 Task: Create a due date automation trigger when advanced on, on the tuesday before a card is due add fields without custom field "Resume" set to a number lower or equal to 1 and lower or equal to 10 at 11:00 AM.
Action: Mouse moved to (843, 265)
Screenshot: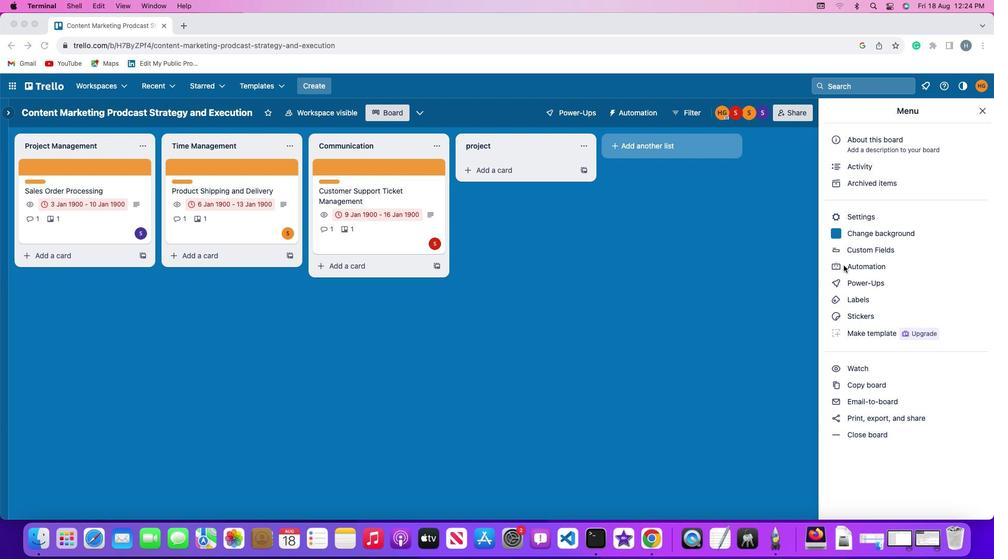 
Action: Mouse pressed left at (843, 265)
Screenshot: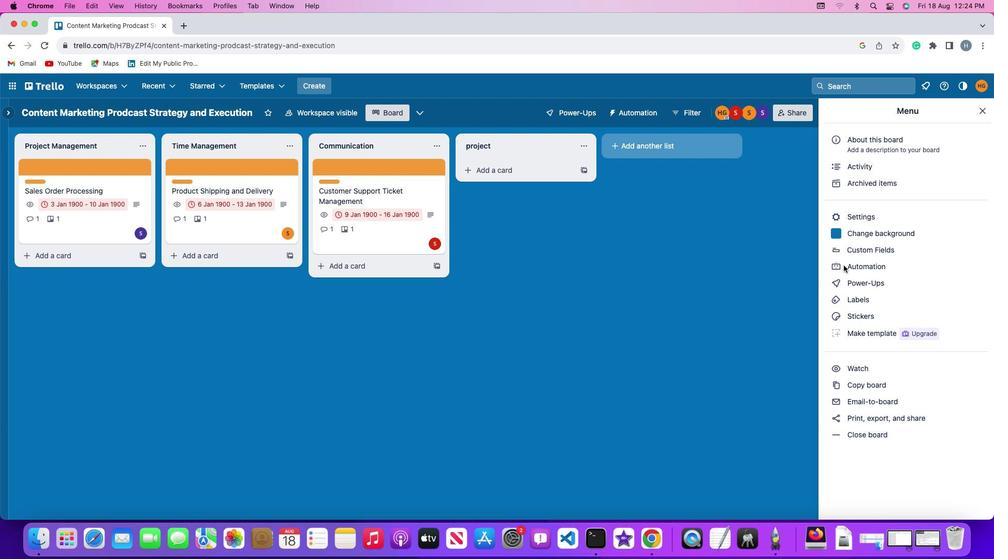 
Action: Mouse pressed left at (843, 265)
Screenshot: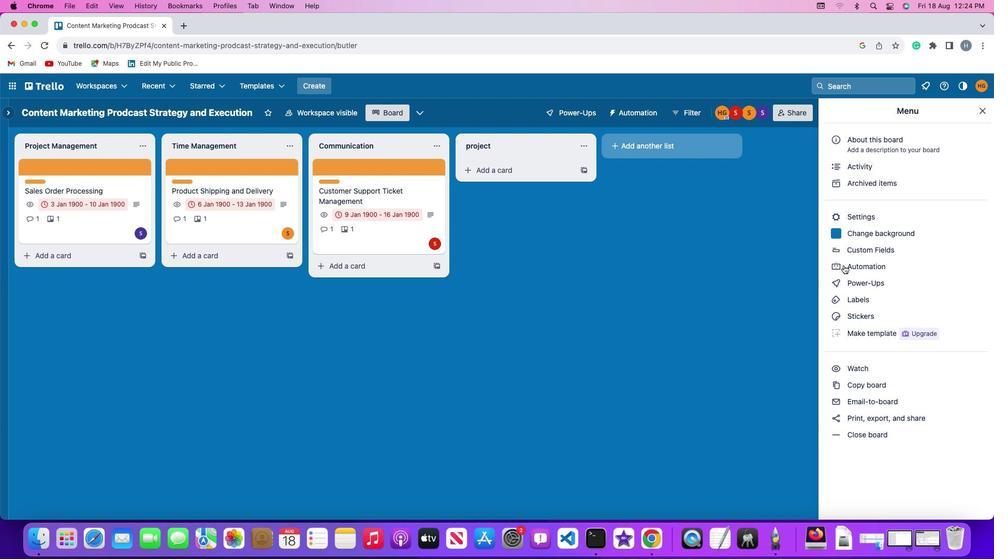 
Action: Mouse moved to (72, 247)
Screenshot: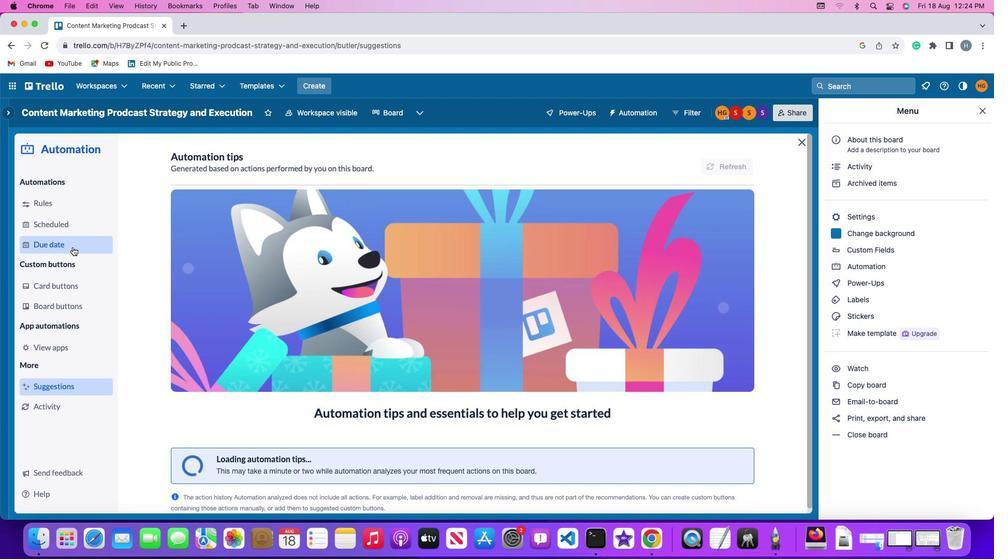
Action: Mouse pressed left at (72, 247)
Screenshot: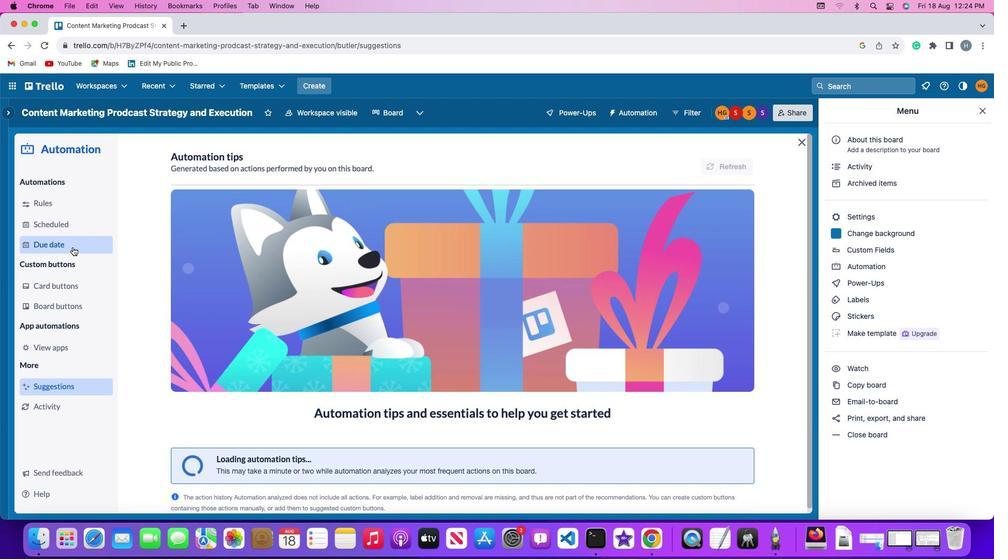 
Action: Mouse moved to (706, 158)
Screenshot: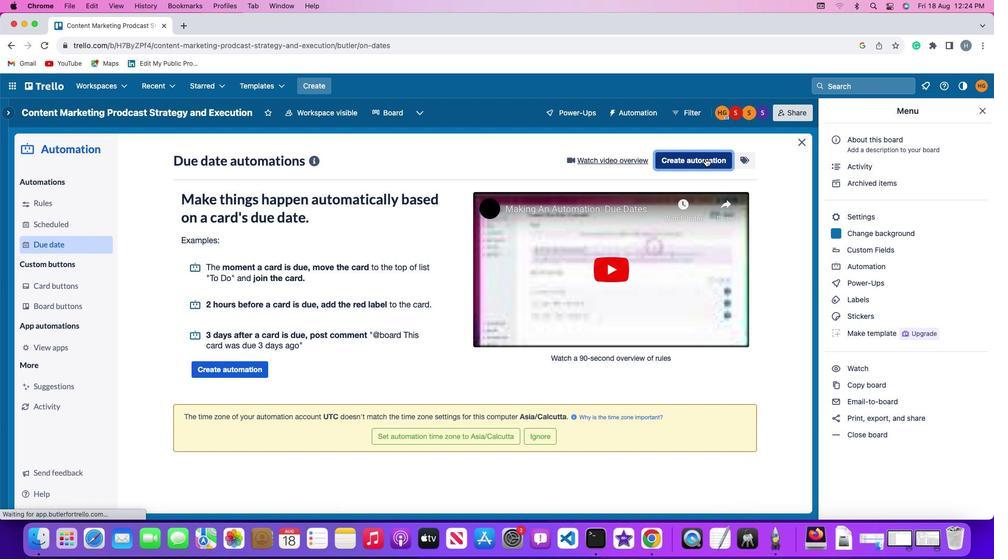 
Action: Mouse pressed left at (706, 158)
Screenshot: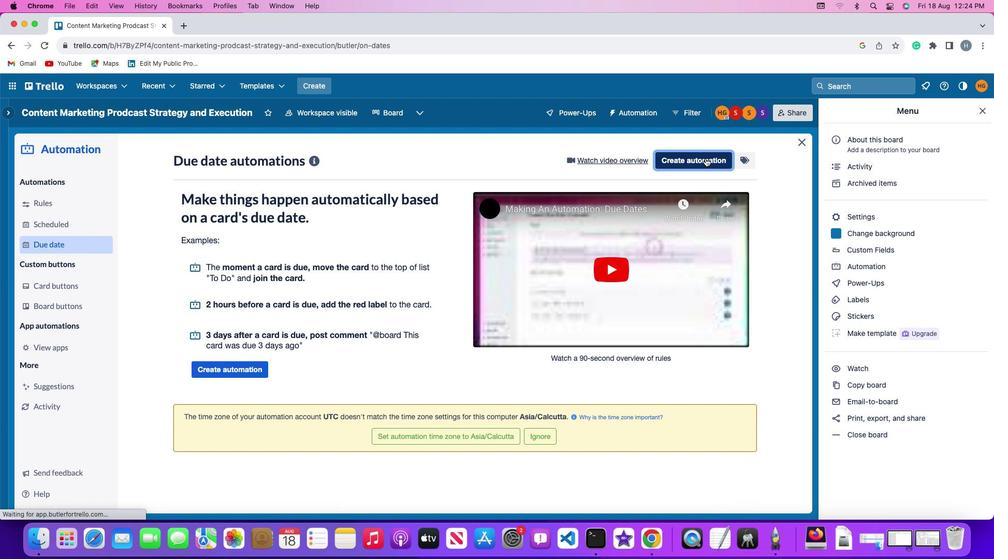 
Action: Mouse moved to (198, 261)
Screenshot: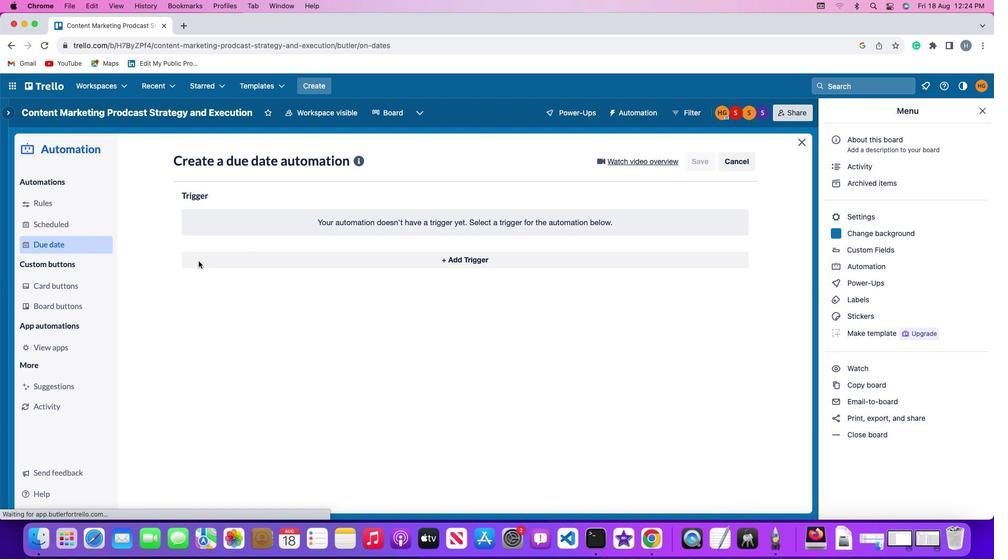
Action: Mouse pressed left at (198, 261)
Screenshot: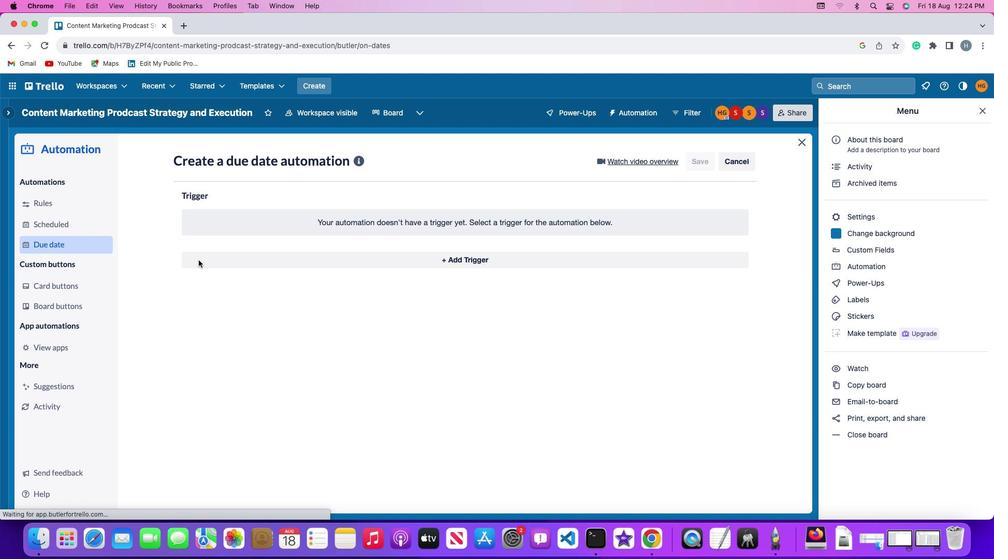 
Action: Mouse moved to (224, 453)
Screenshot: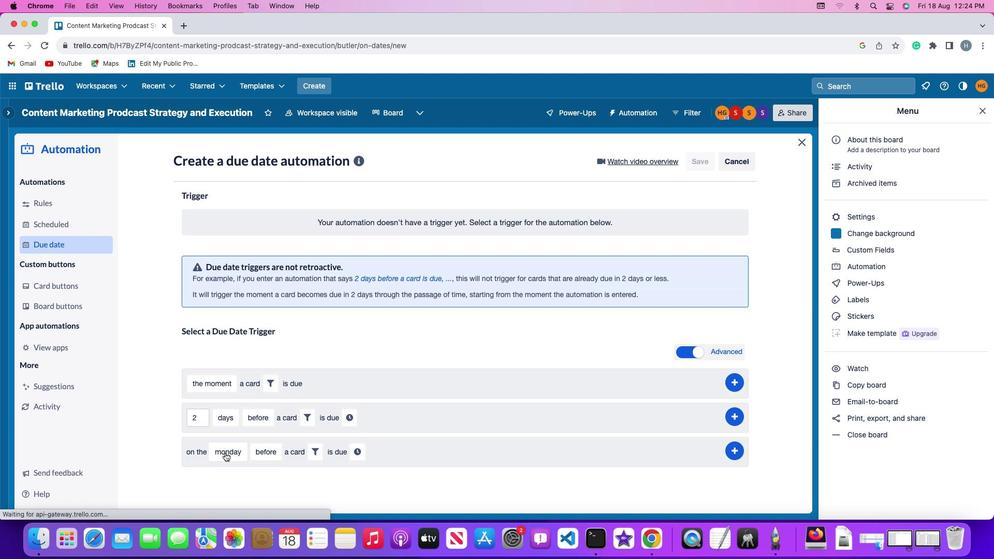 
Action: Mouse pressed left at (224, 453)
Screenshot: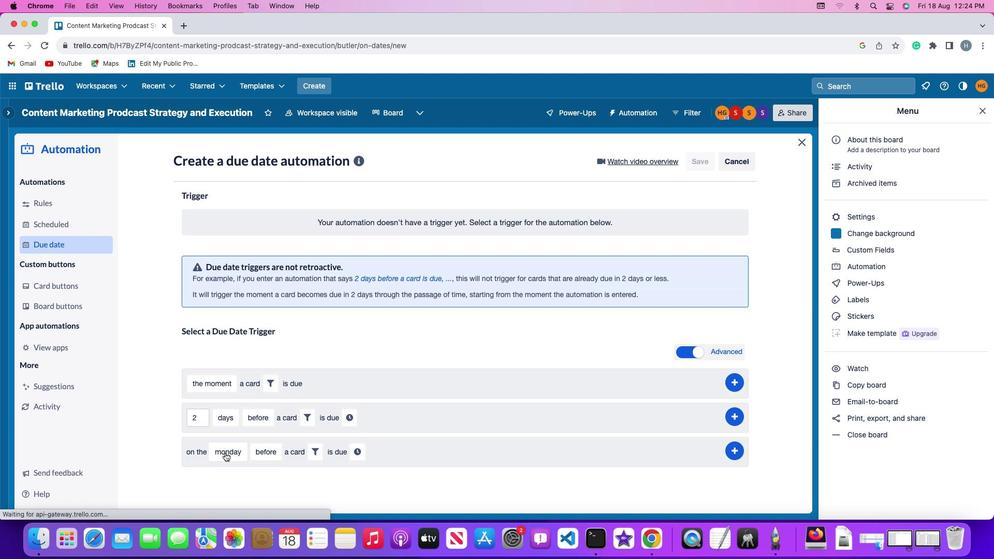 
Action: Mouse moved to (242, 333)
Screenshot: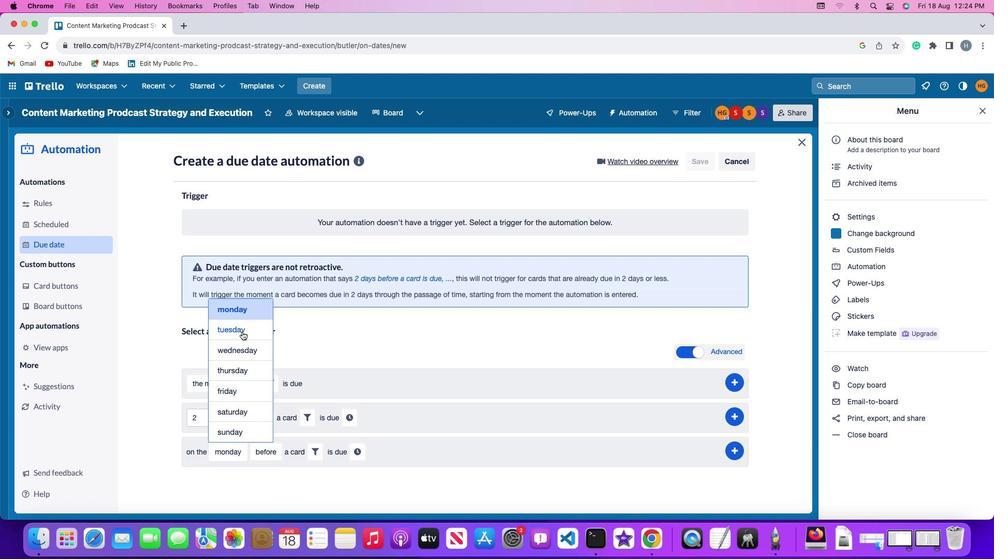 
Action: Mouse pressed left at (242, 333)
Screenshot: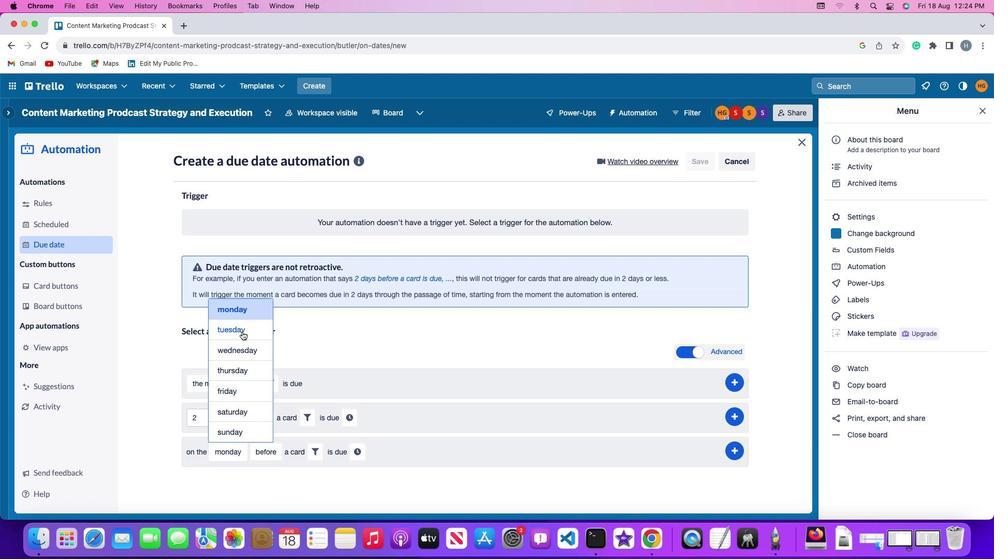 
Action: Mouse moved to (262, 450)
Screenshot: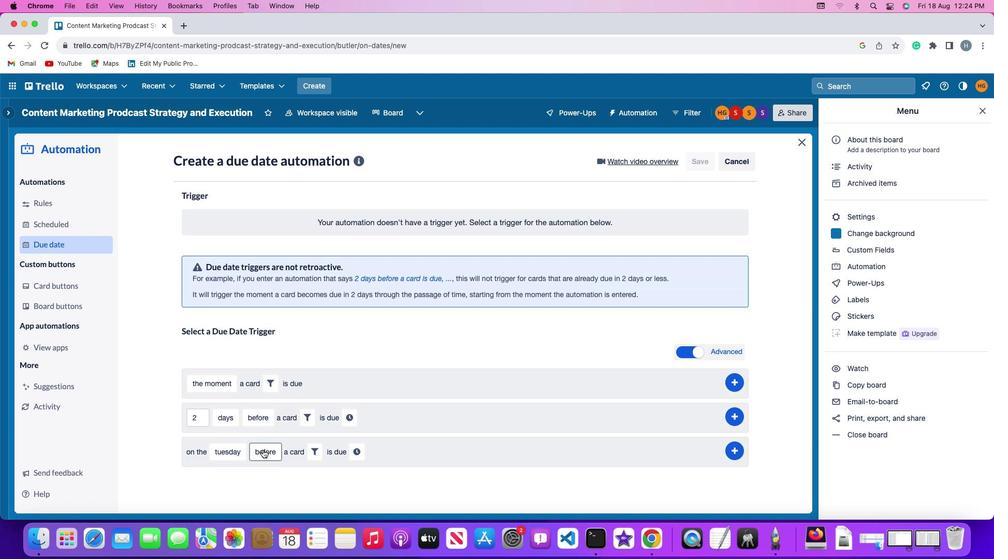 
Action: Mouse pressed left at (262, 450)
Screenshot: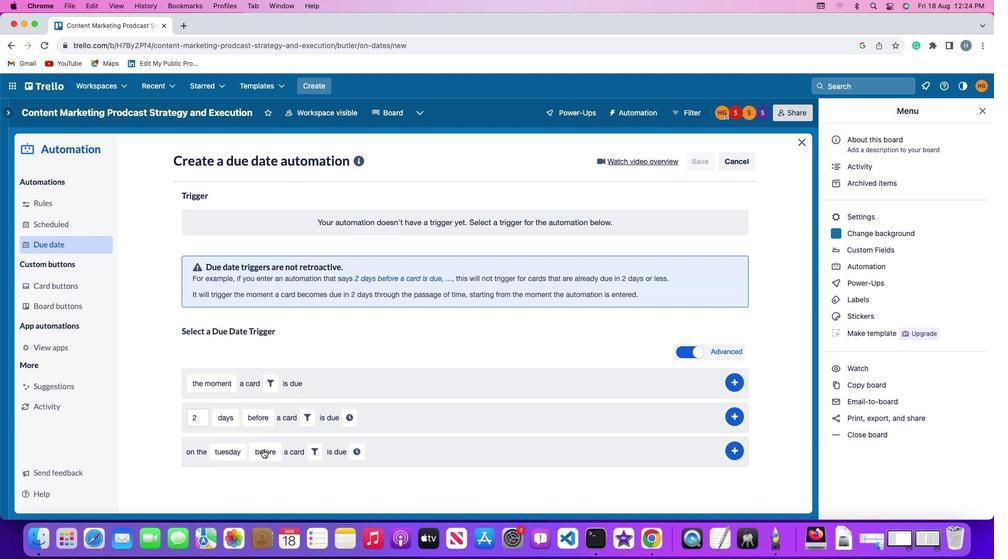 
Action: Mouse moved to (287, 372)
Screenshot: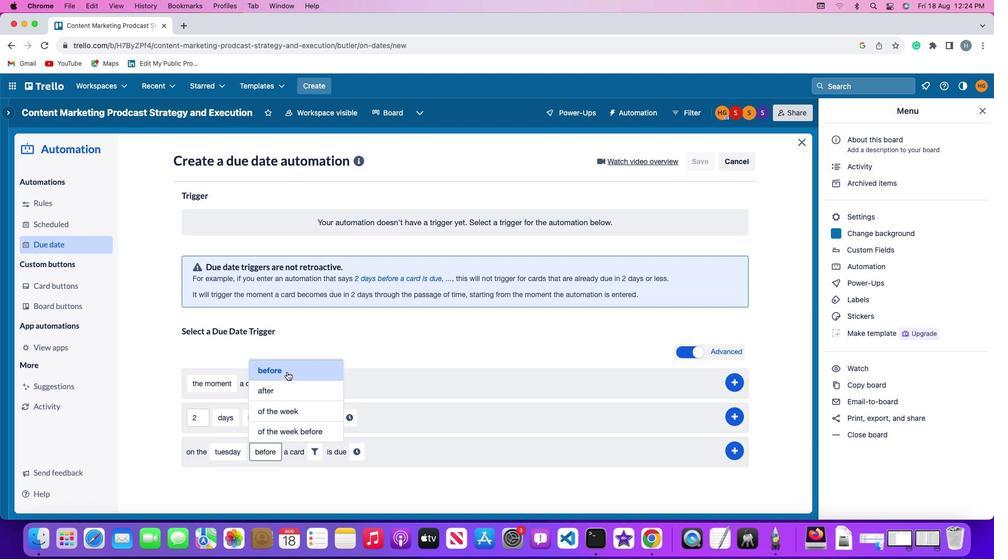 
Action: Mouse pressed left at (287, 372)
Screenshot: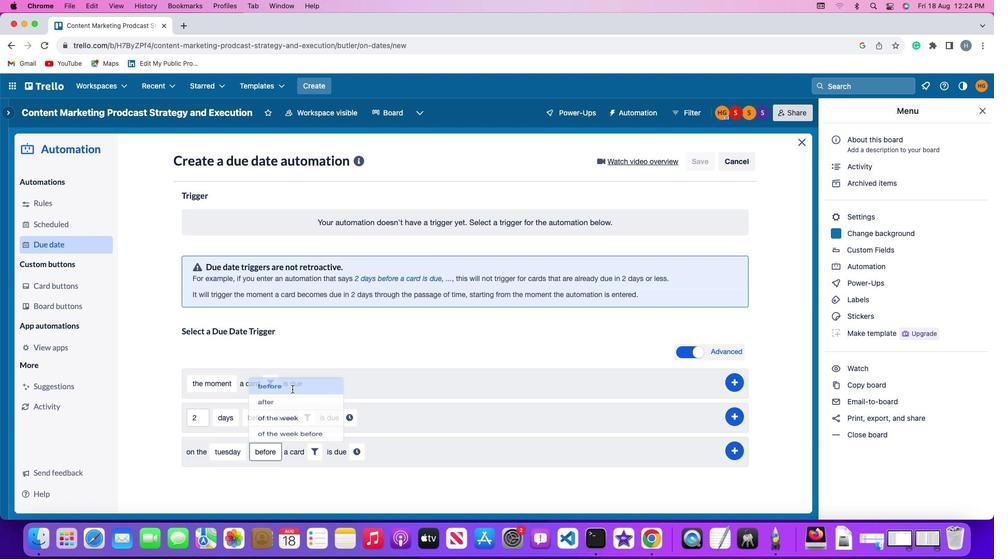 
Action: Mouse moved to (311, 454)
Screenshot: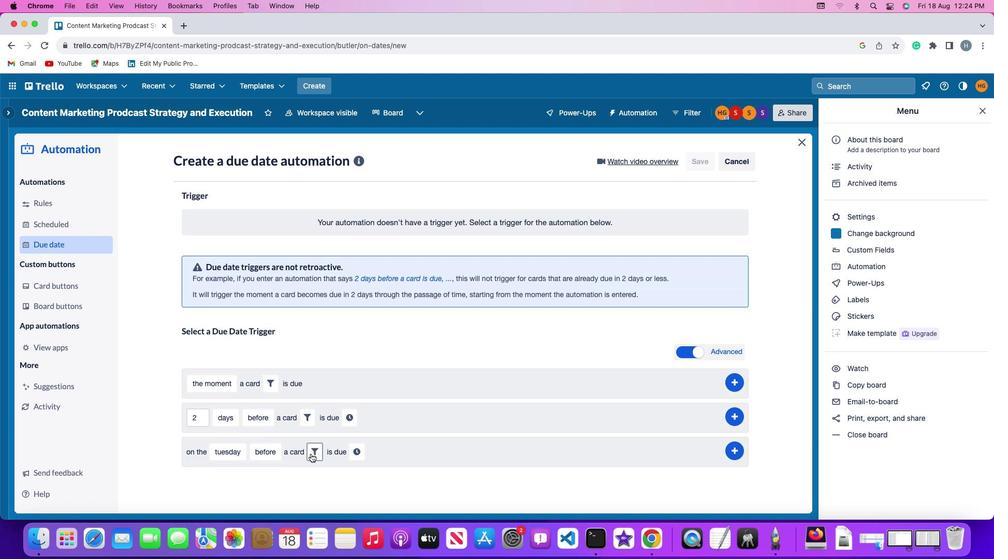 
Action: Mouse pressed left at (311, 454)
Screenshot: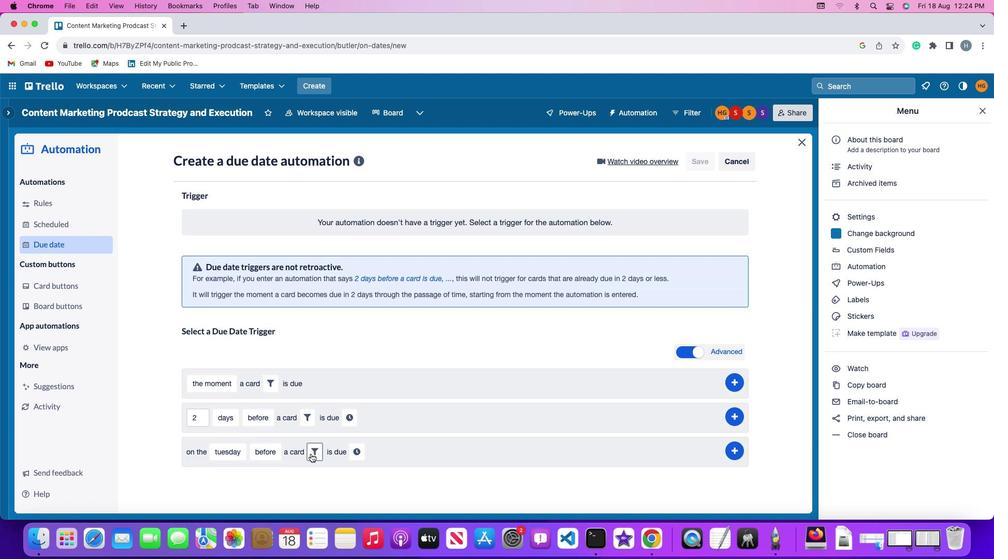 
Action: Mouse moved to (489, 487)
Screenshot: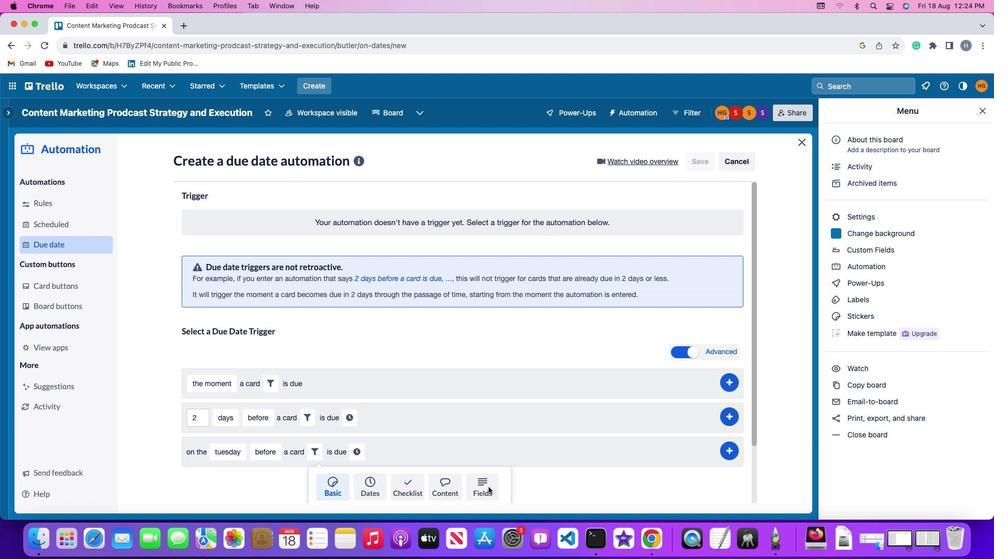 
Action: Mouse pressed left at (489, 487)
Screenshot: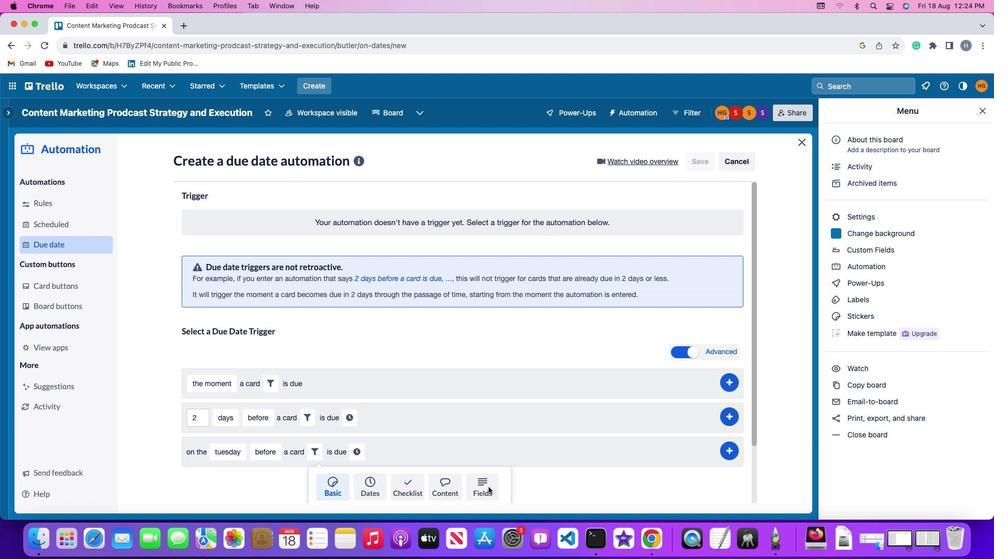 
Action: Mouse moved to (243, 485)
Screenshot: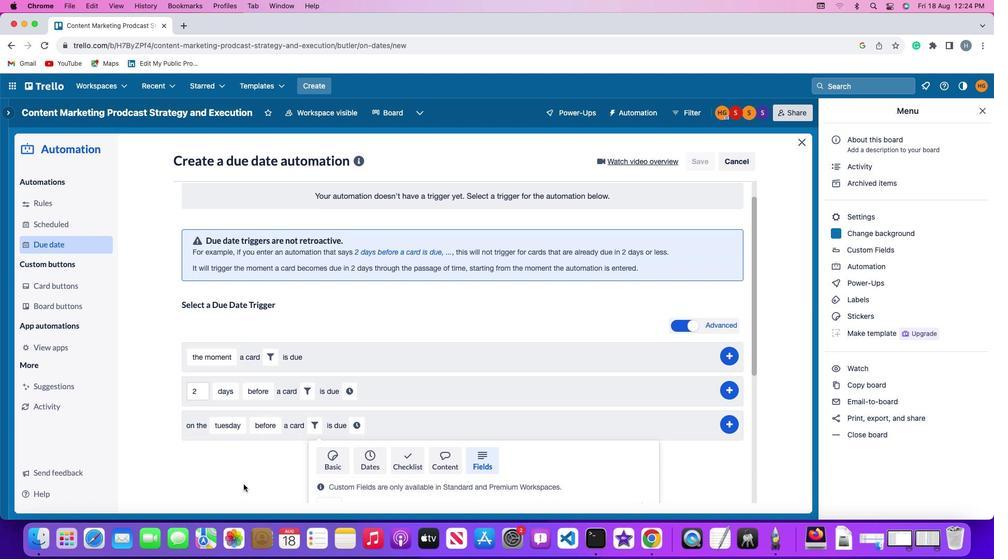 
Action: Mouse scrolled (243, 485) with delta (0, 0)
Screenshot: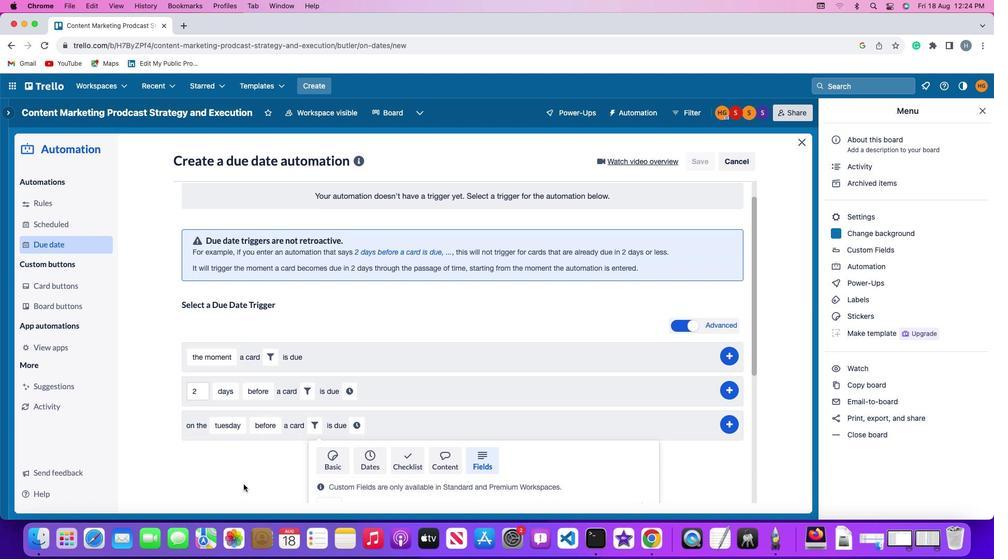 
Action: Mouse scrolled (243, 485) with delta (0, 0)
Screenshot: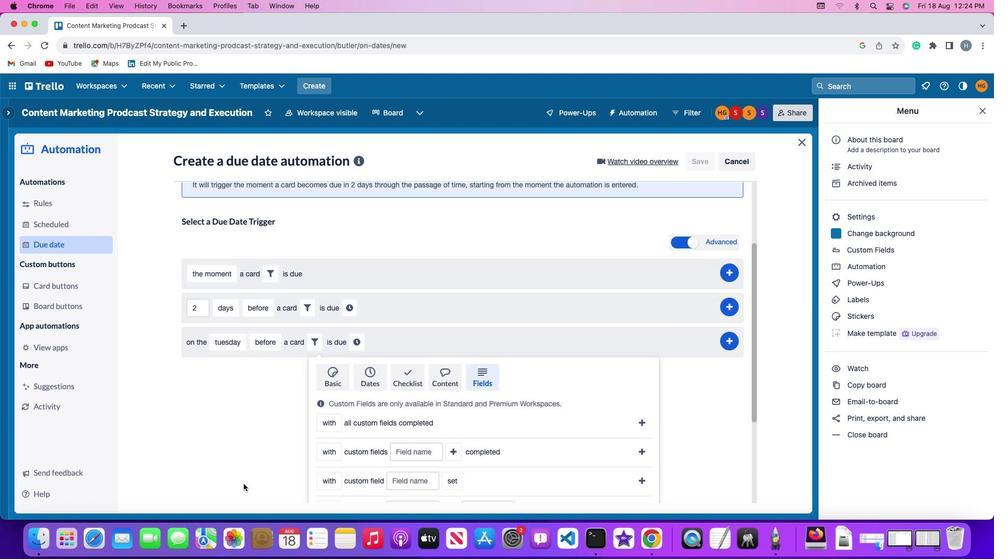 
Action: Mouse scrolled (243, 485) with delta (0, -1)
Screenshot: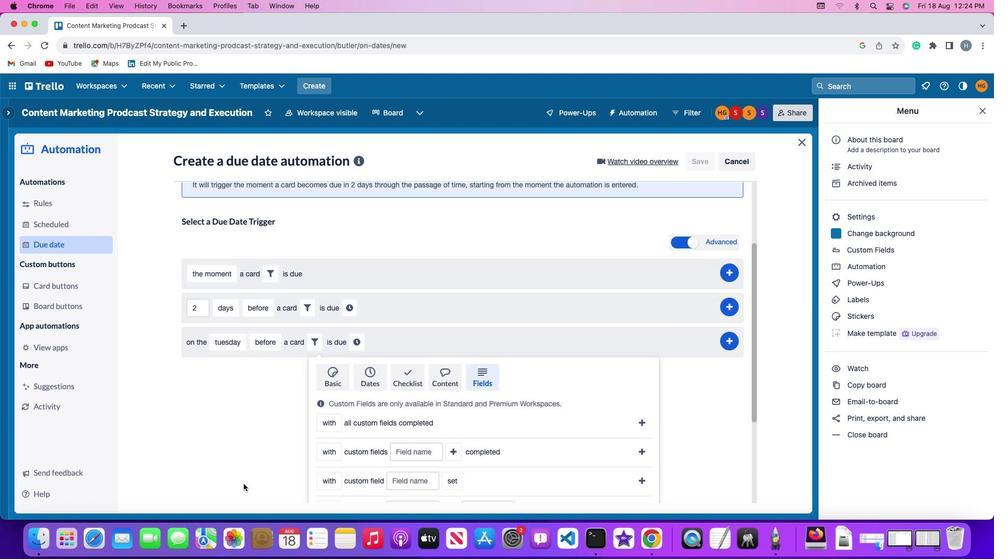 
Action: Mouse moved to (243, 485)
Screenshot: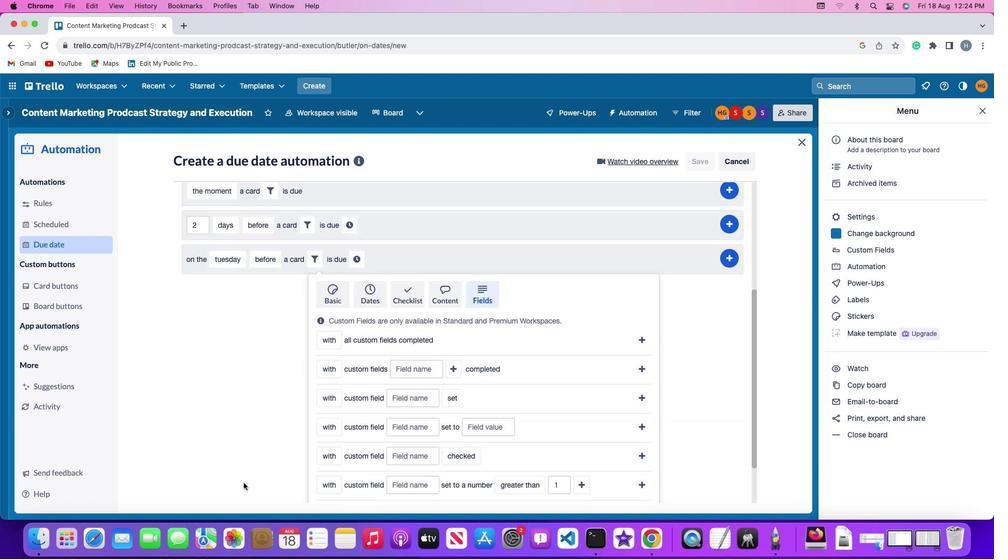 
Action: Mouse scrolled (243, 485) with delta (0, -2)
Screenshot: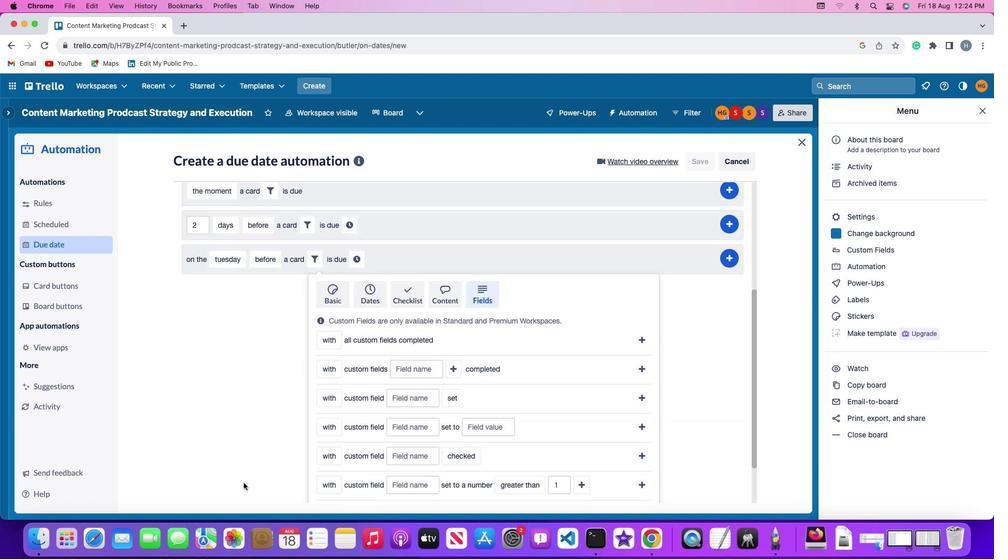 
Action: Mouse moved to (245, 479)
Screenshot: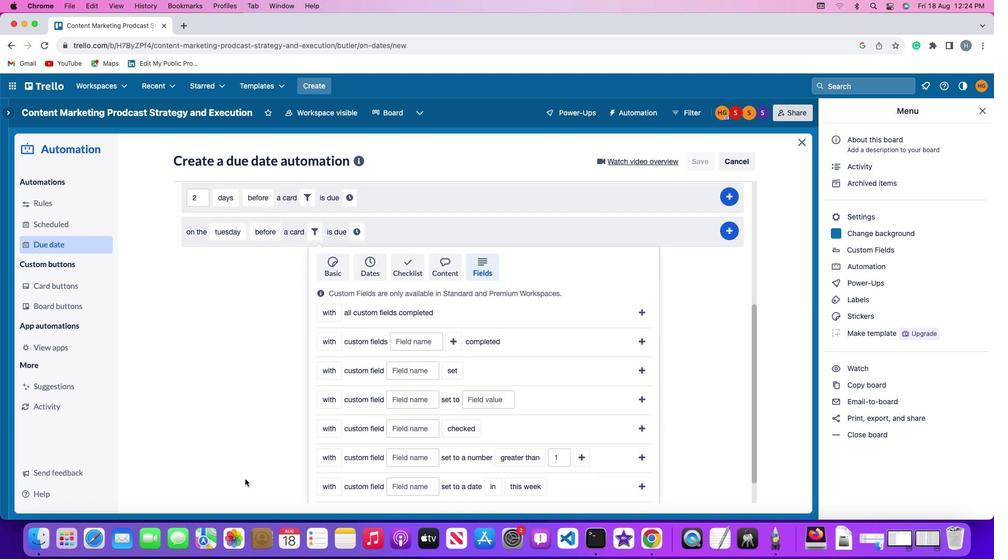
Action: Mouse scrolled (245, 479) with delta (0, 0)
Screenshot: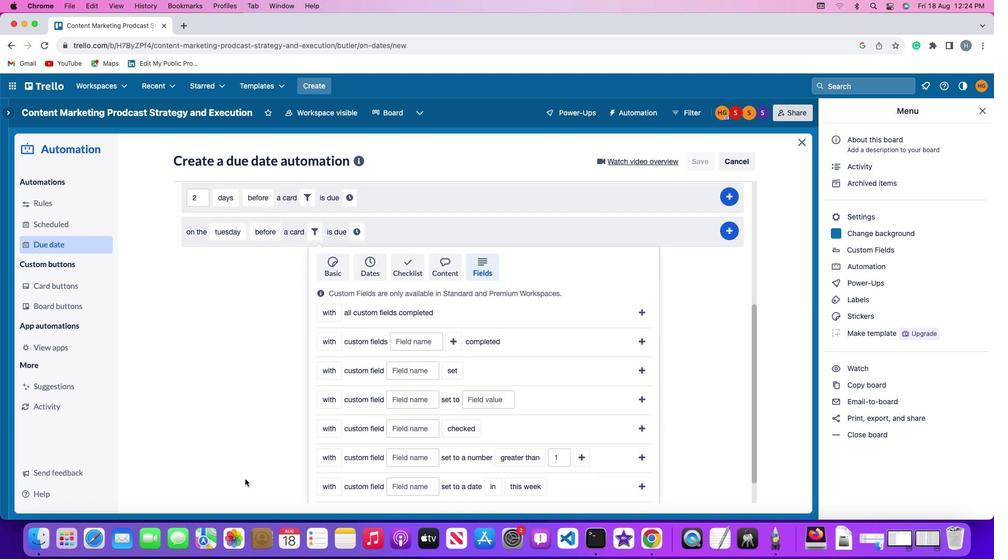 
Action: Mouse scrolled (245, 479) with delta (0, 0)
Screenshot: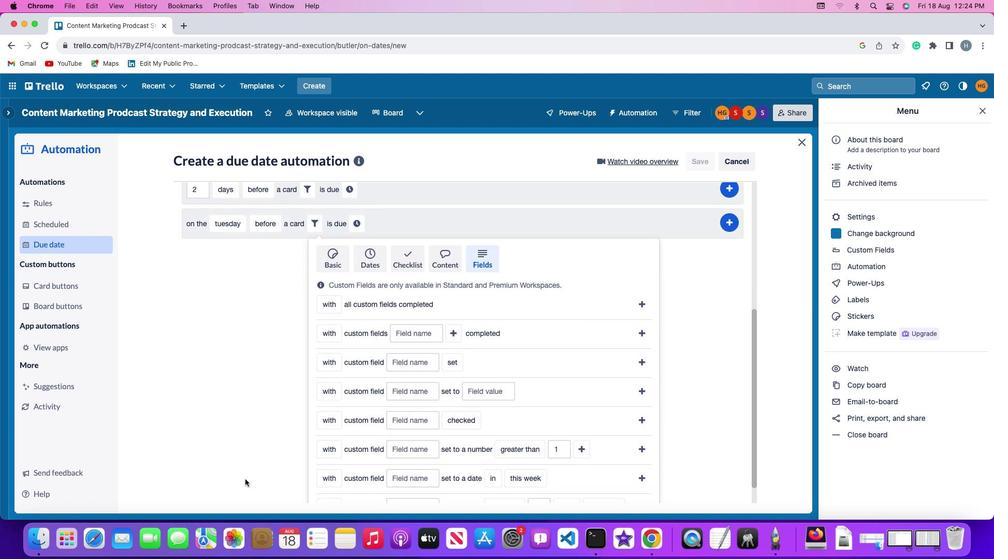 
Action: Mouse scrolled (245, 479) with delta (0, -1)
Screenshot: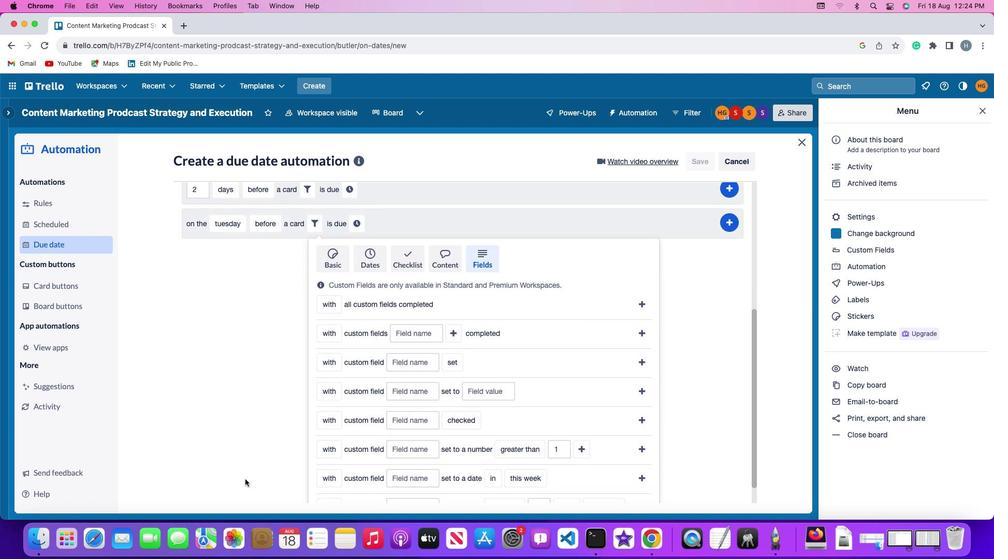 
Action: Mouse scrolled (245, 479) with delta (0, -2)
Screenshot: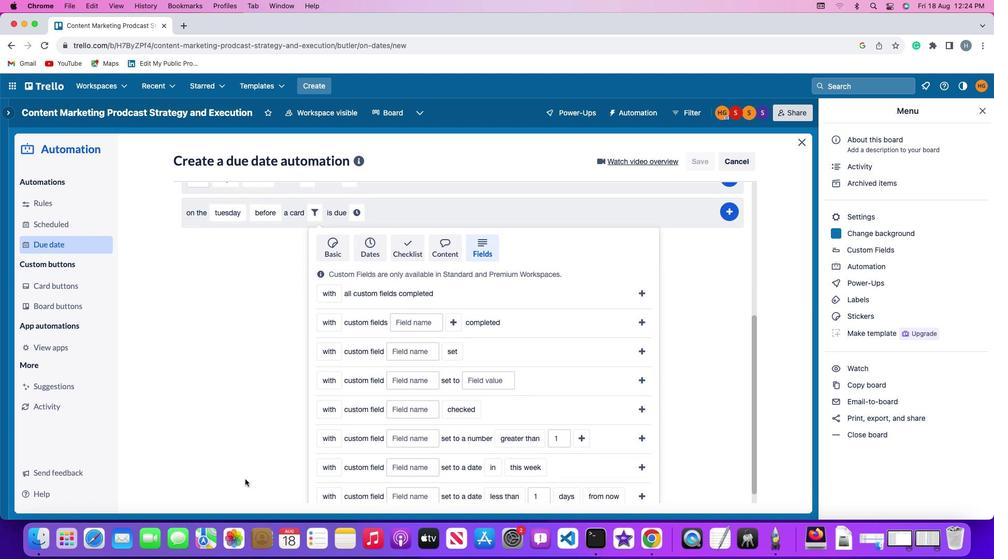 
Action: Mouse scrolled (245, 479) with delta (0, -3)
Screenshot: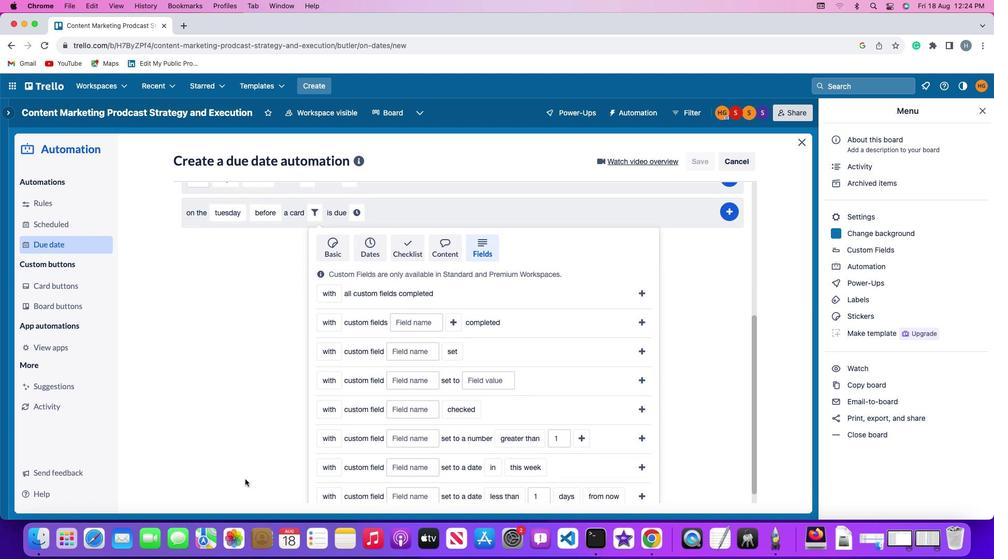 
Action: Mouse scrolled (245, 479) with delta (0, 0)
Screenshot: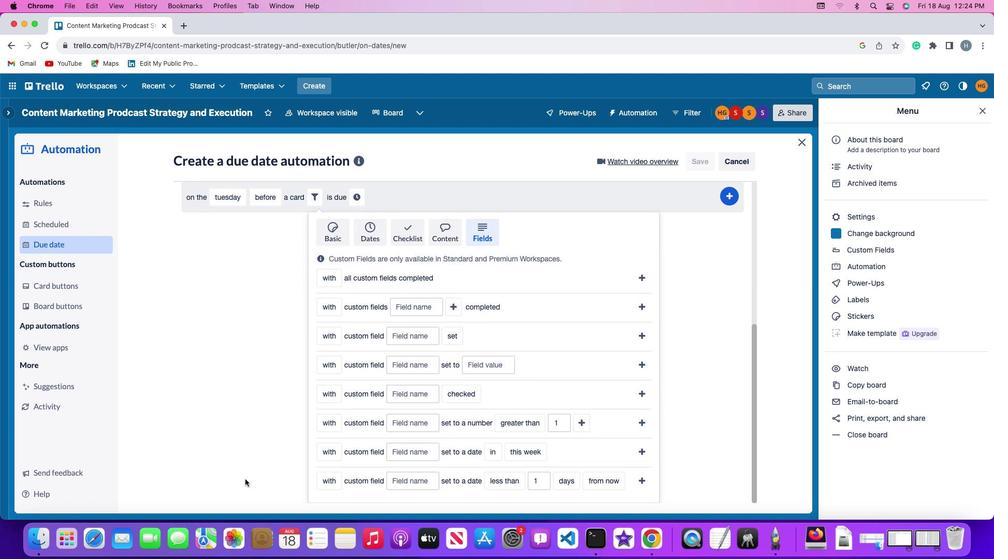
Action: Mouse scrolled (245, 479) with delta (0, 0)
Screenshot: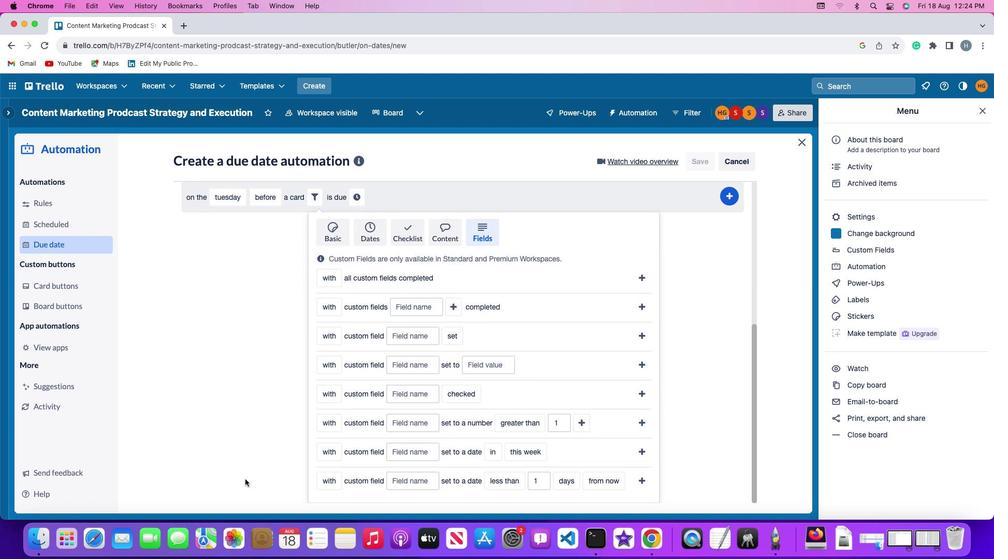 
Action: Mouse scrolled (245, 479) with delta (0, -1)
Screenshot: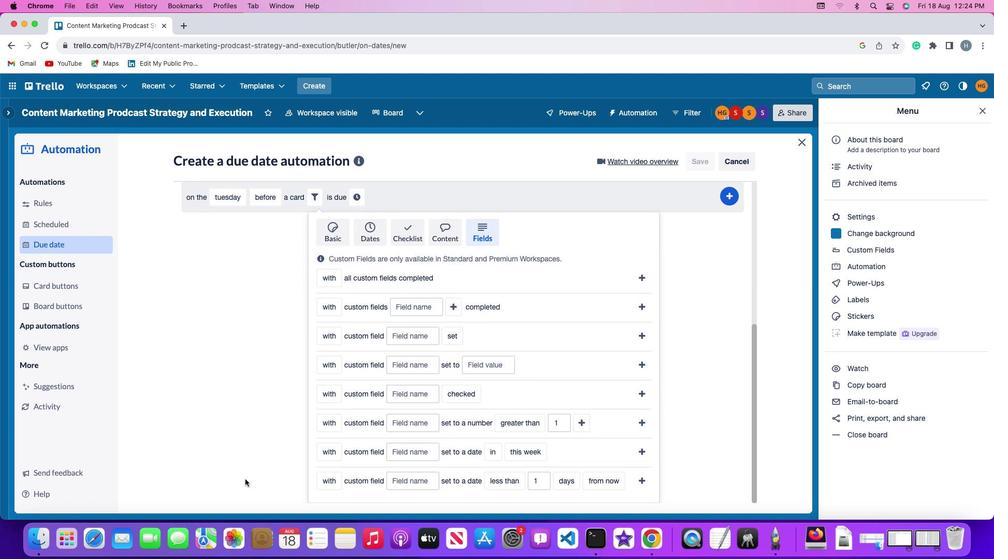 
Action: Mouse moved to (327, 418)
Screenshot: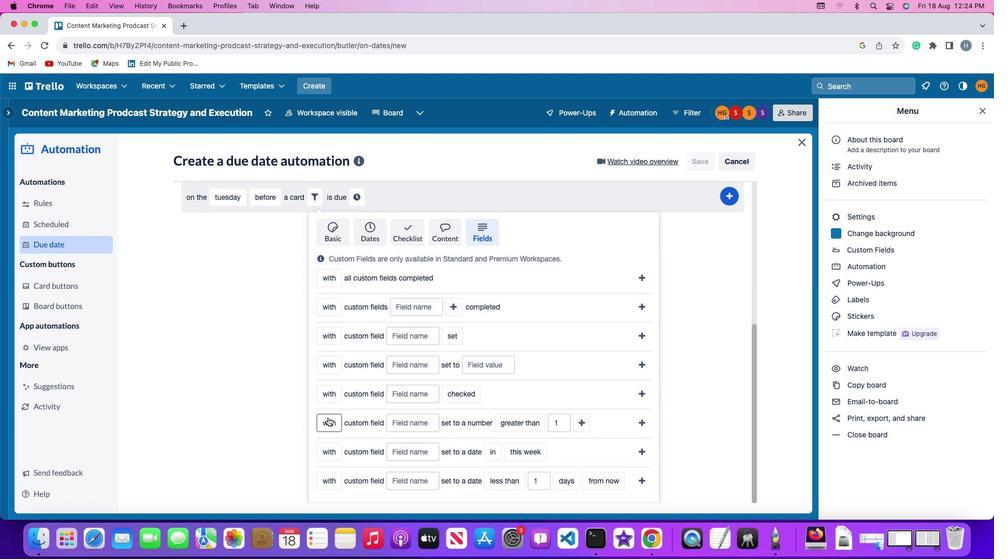 
Action: Mouse pressed left at (327, 418)
Screenshot: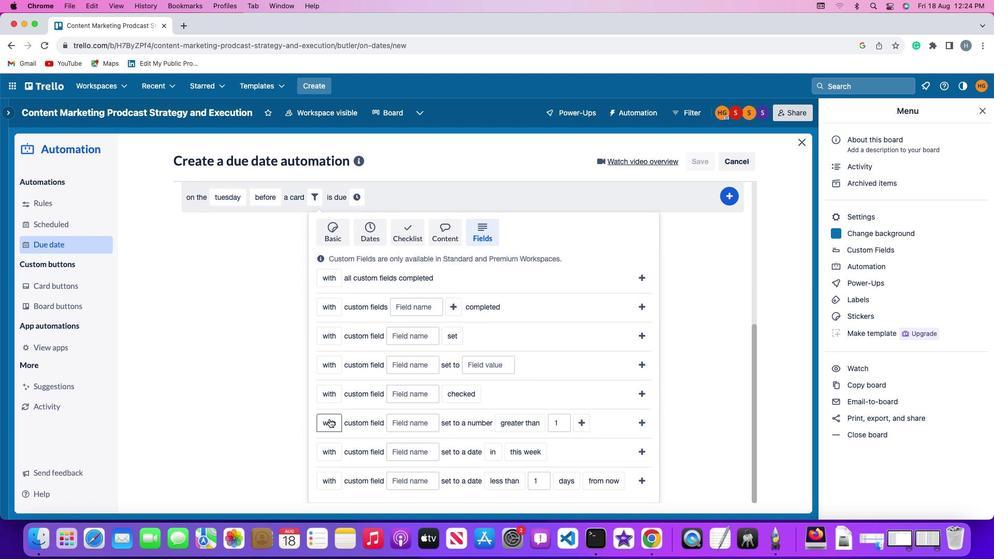 
Action: Mouse moved to (339, 463)
Screenshot: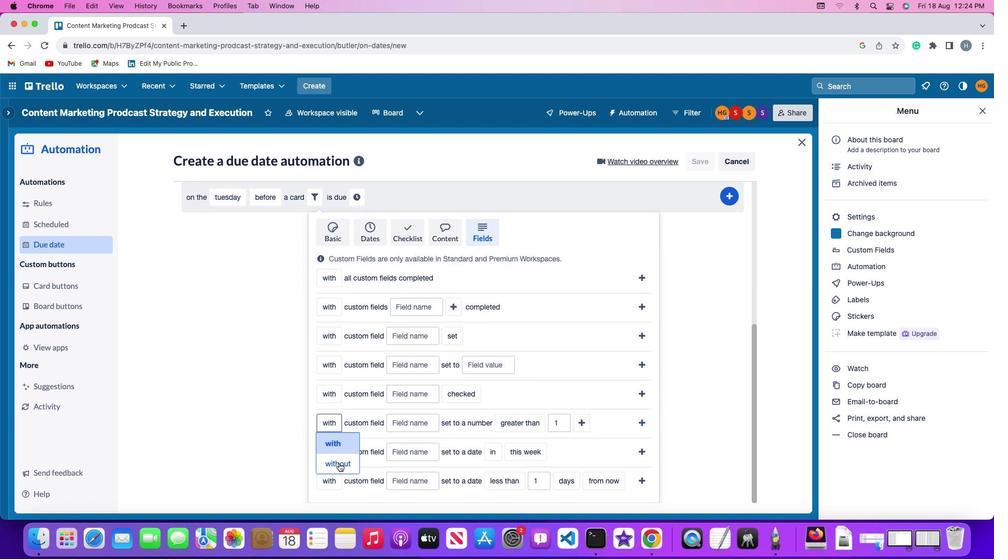 
Action: Mouse pressed left at (339, 463)
Screenshot: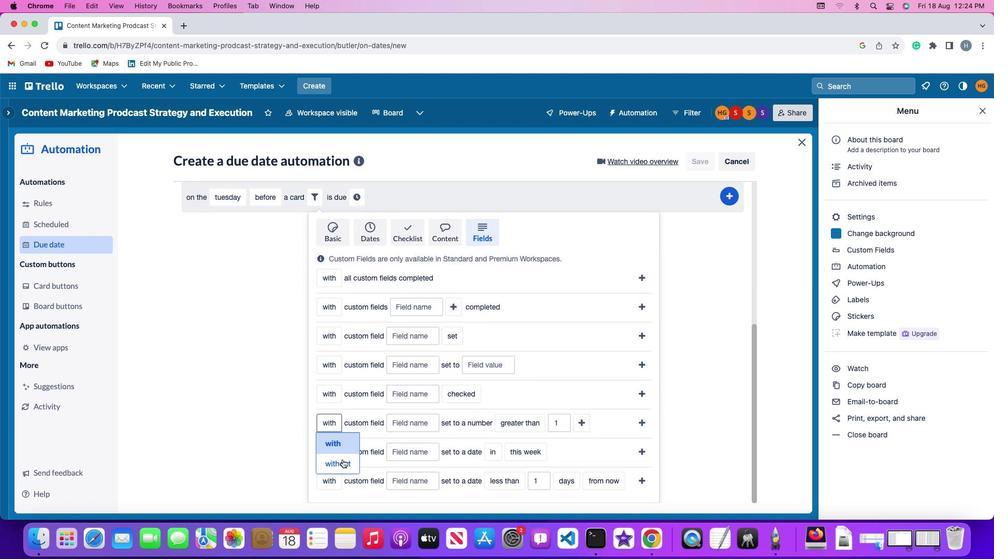 
Action: Mouse moved to (414, 420)
Screenshot: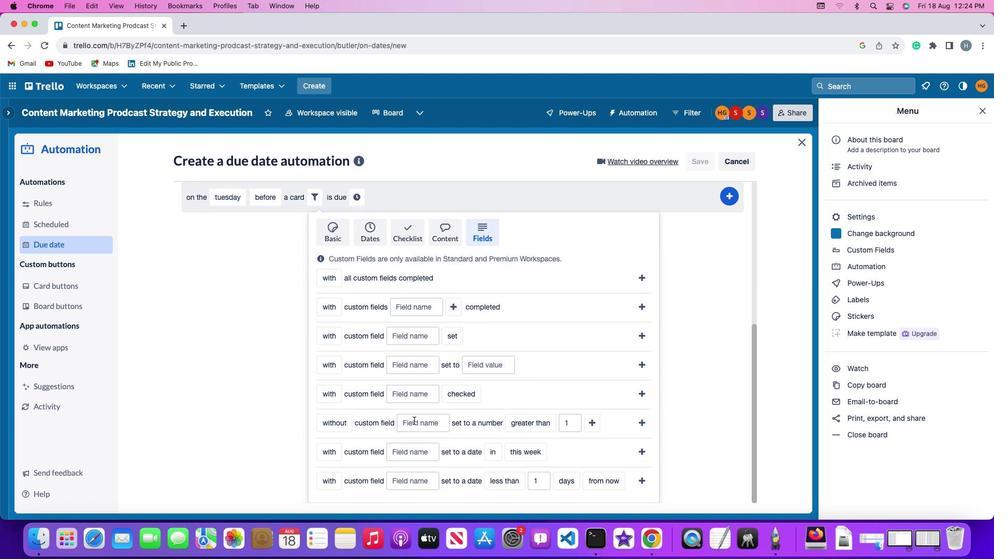 
Action: Mouse pressed left at (414, 420)
Screenshot: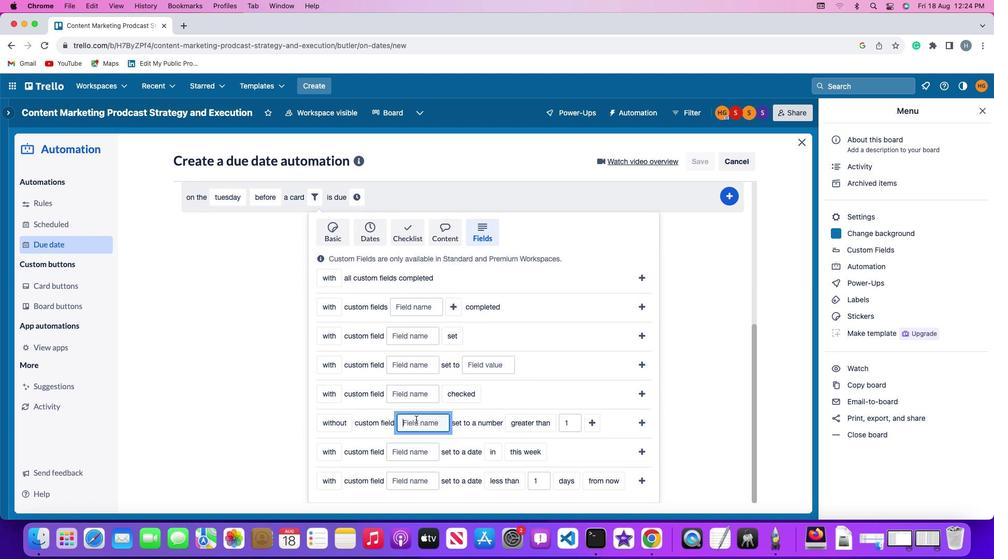 
Action: Mouse moved to (417, 418)
Screenshot: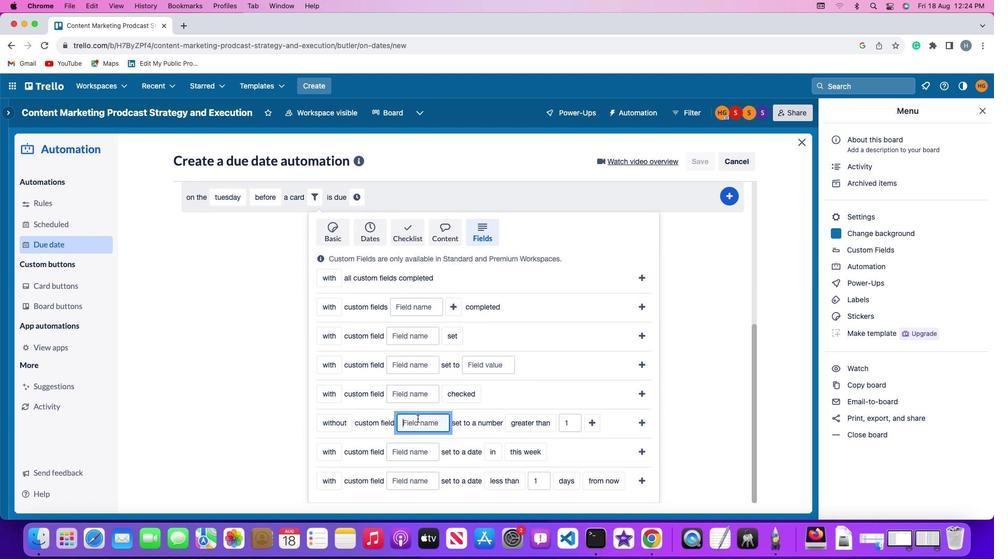 
Action: Key pressed Key.shift'R''e''s''u''m''e'
Screenshot: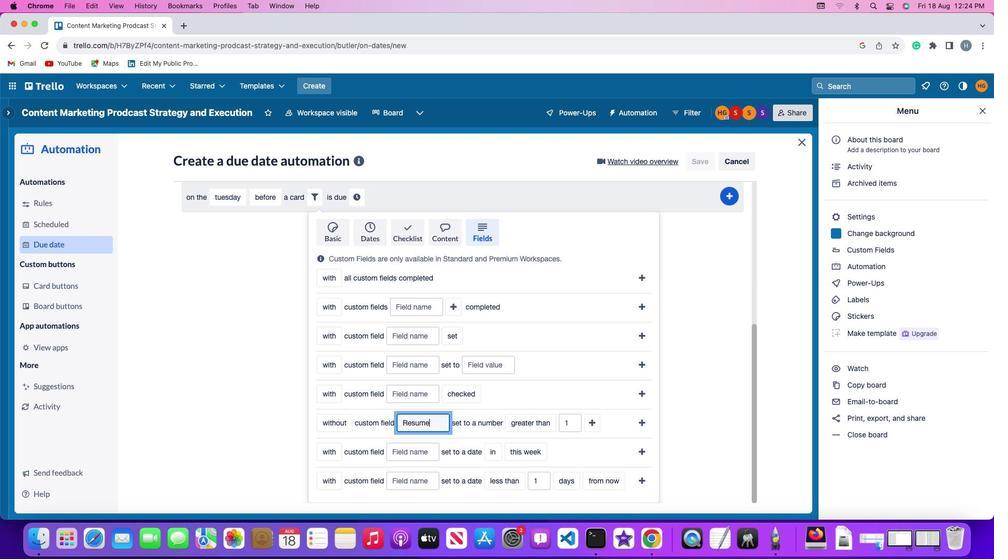 
Action: Mouse moved to (524, 422)
Screenshot: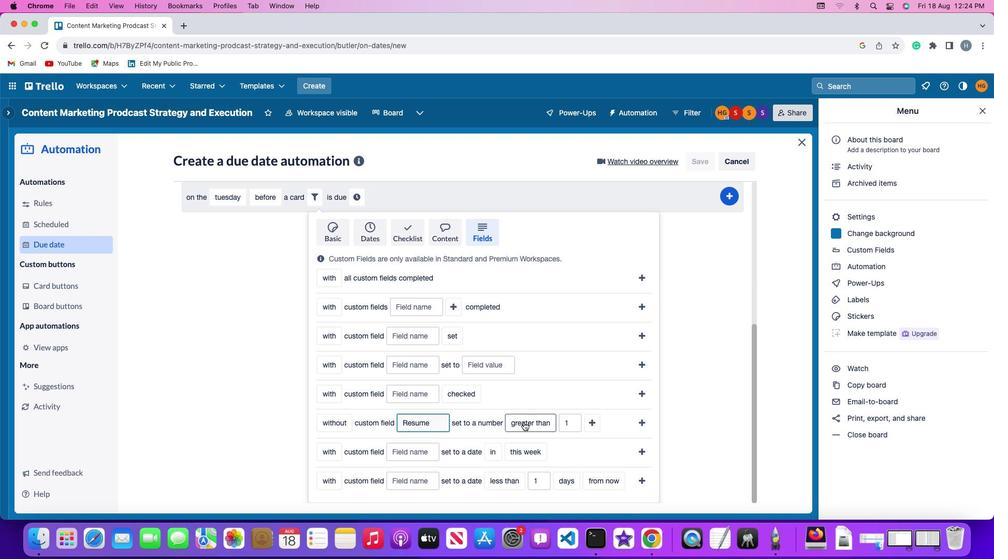
Action: Mouse pressed left at (524, 422)
Screenshot: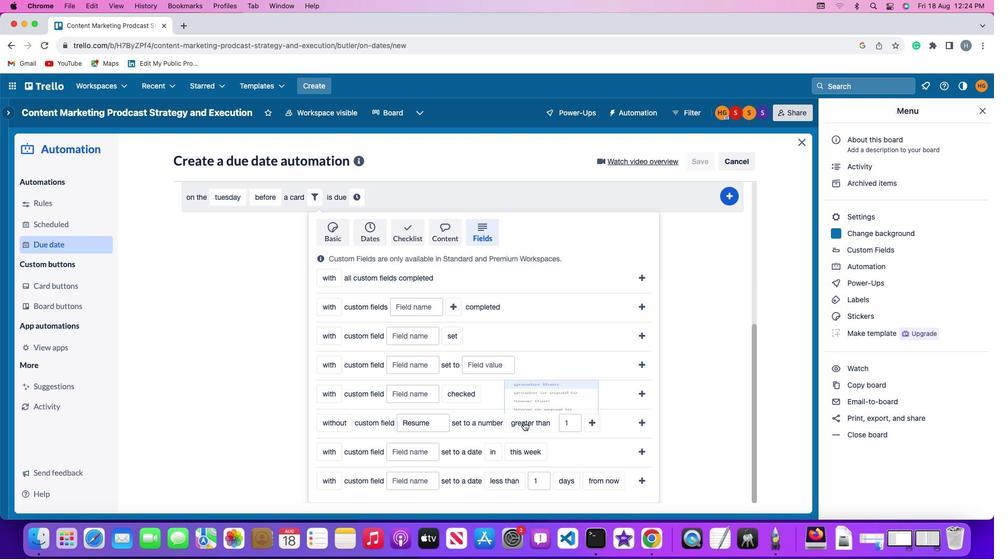 
Action: Mouse moved to (530, 404)
Screenshot: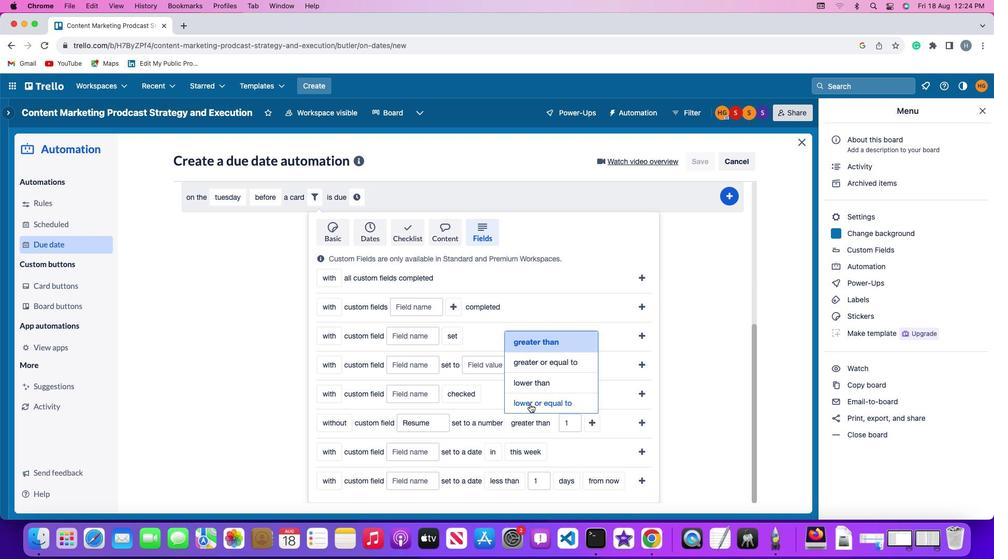 
Action: Mouse pressed left at (530, 404)
Screenshot: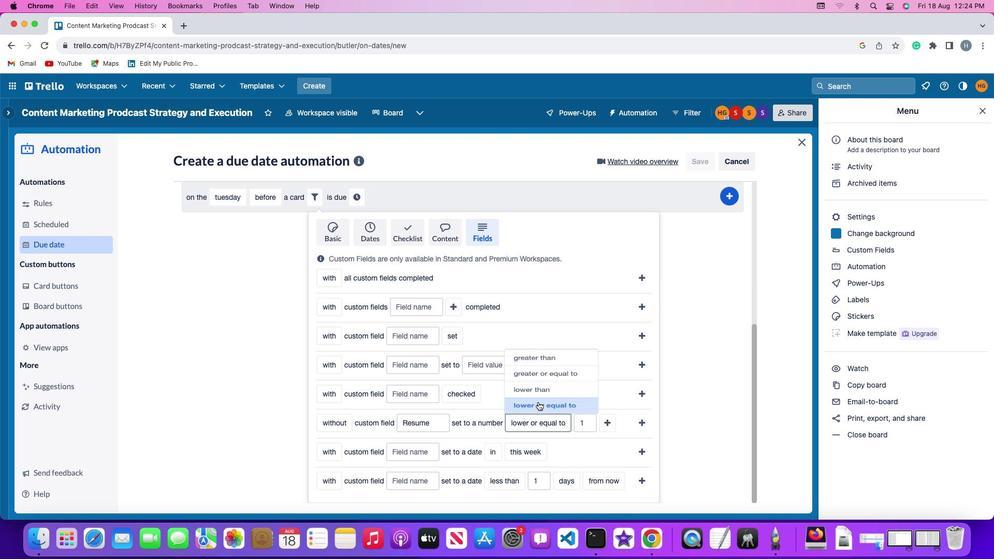 
Action: Mouse moved to (587, 425)
Screenshot: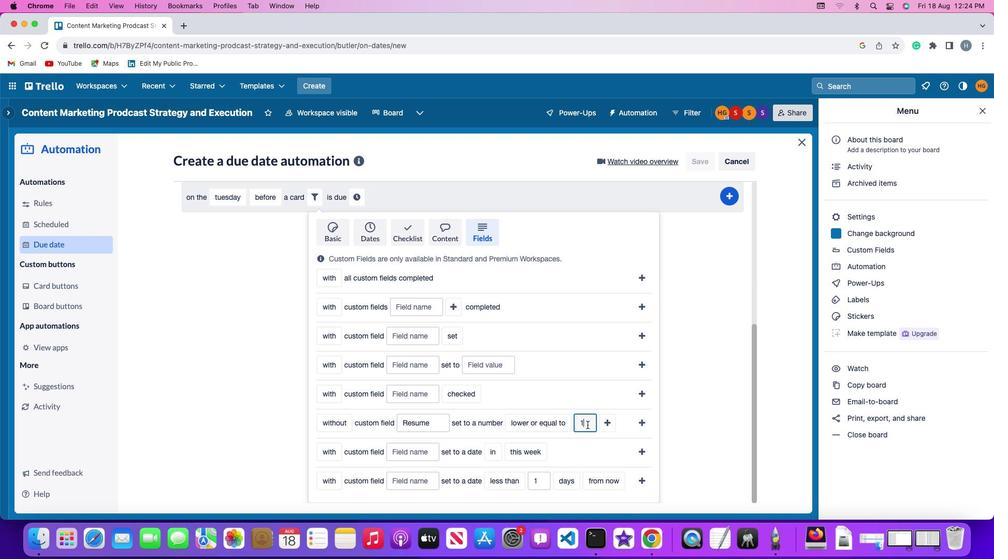 
Action: Mouse pressed left at (587, 425)
Screenshot: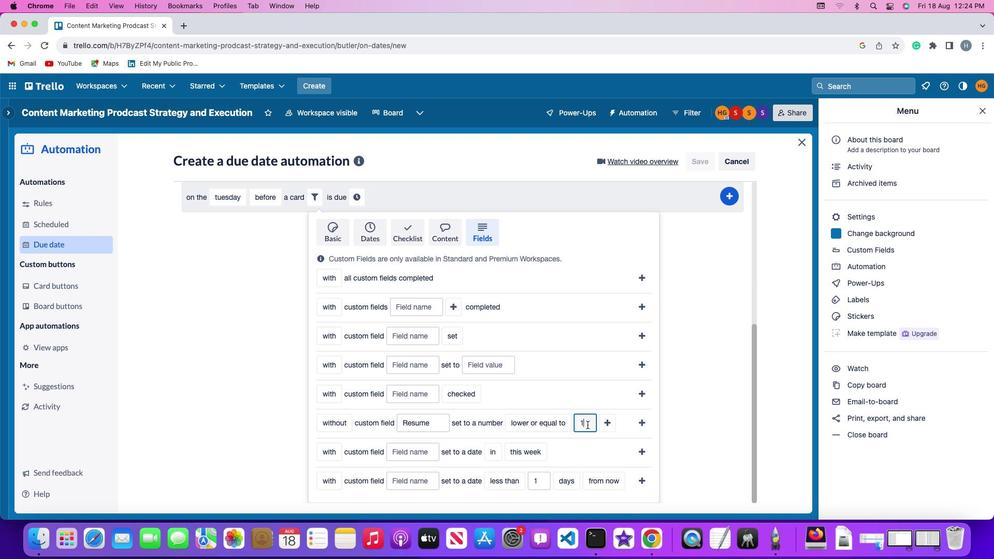 
Action: Mouse moved to (589, 422)
Screenshot: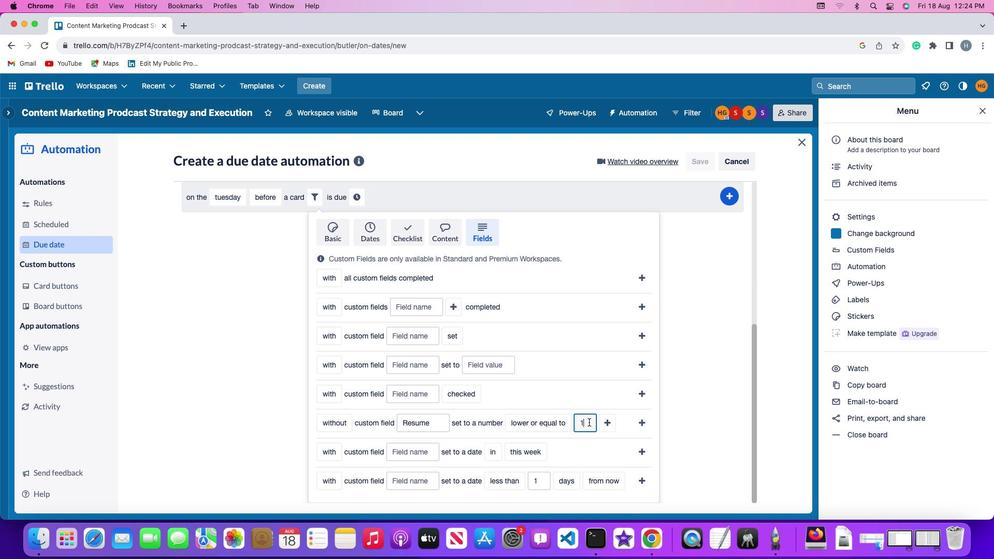 
Action: Key pressed Key.backspace'1'
Screenshot: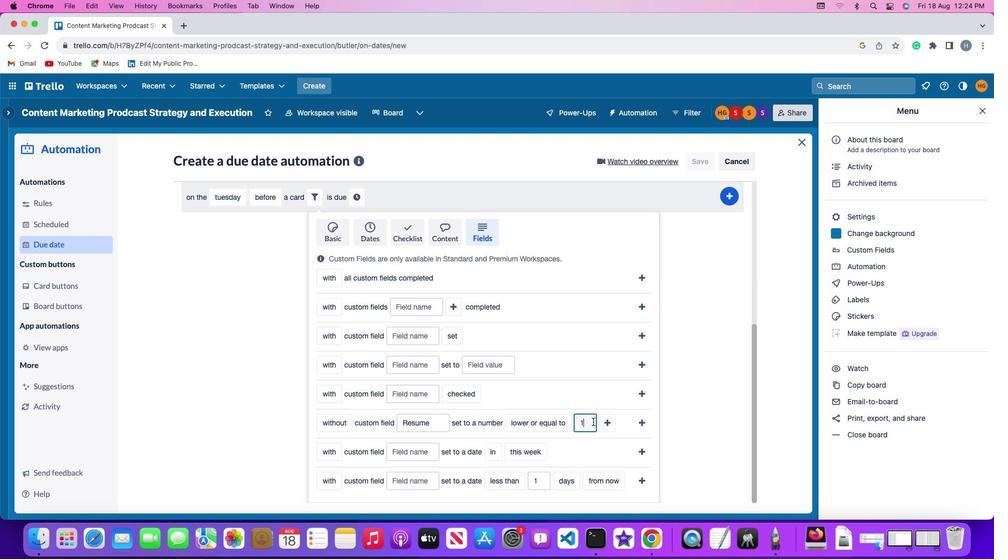 
Action: Mouse moved to (598, 420)
Screenshot: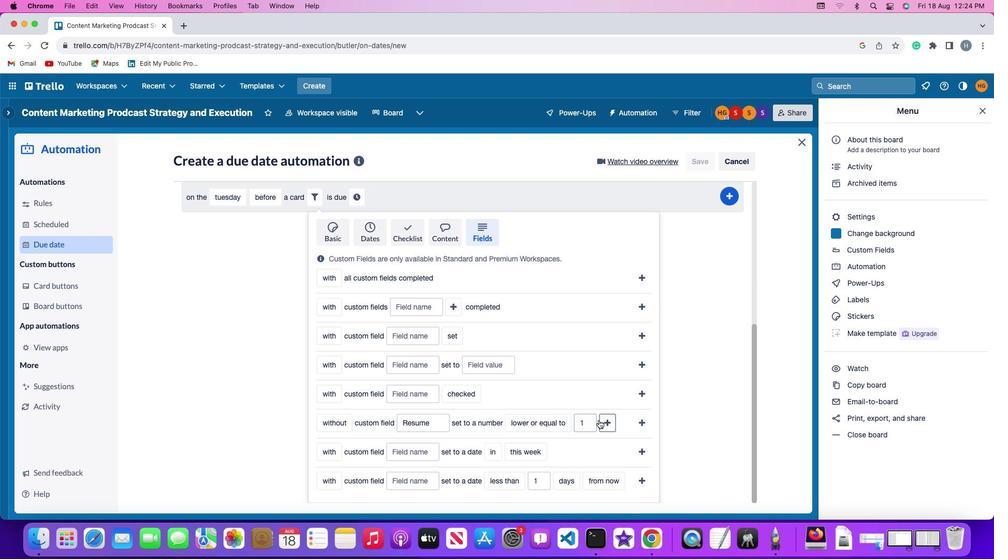 
Action: Mouse pressed left at (598, 420)
Screenshot: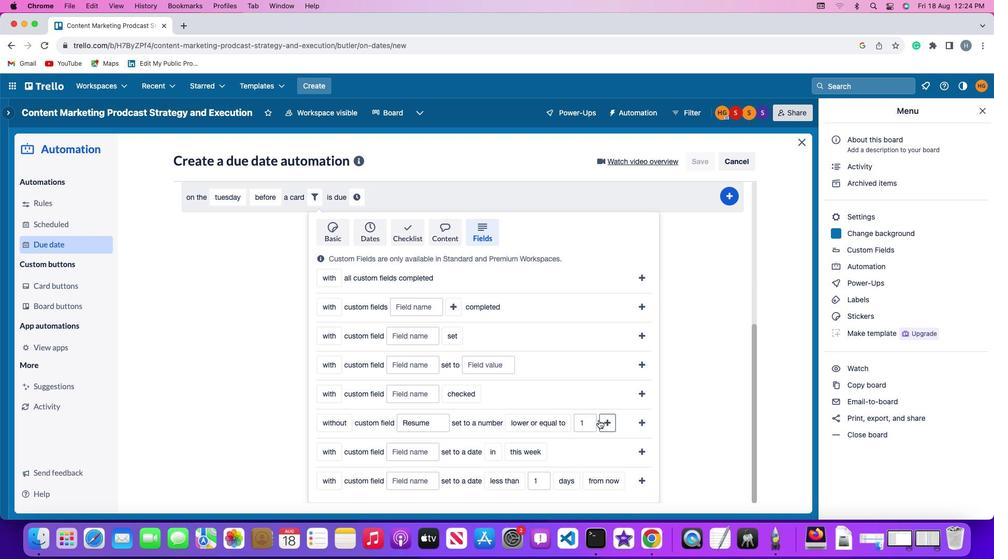 
Action: Mouse moved to (631, 425)
Screenshot: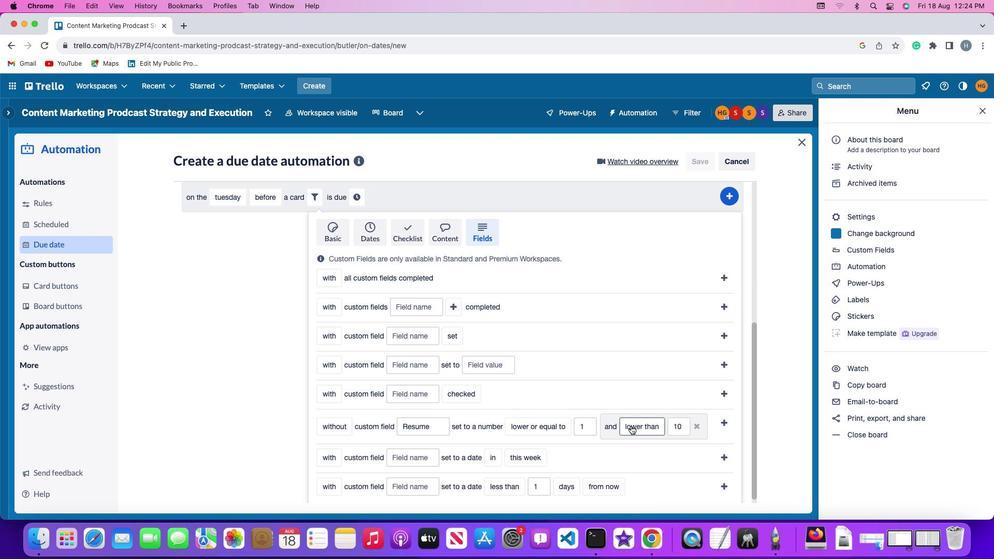 
Action: Mouse pressed left at (631, 425)
Screenshot: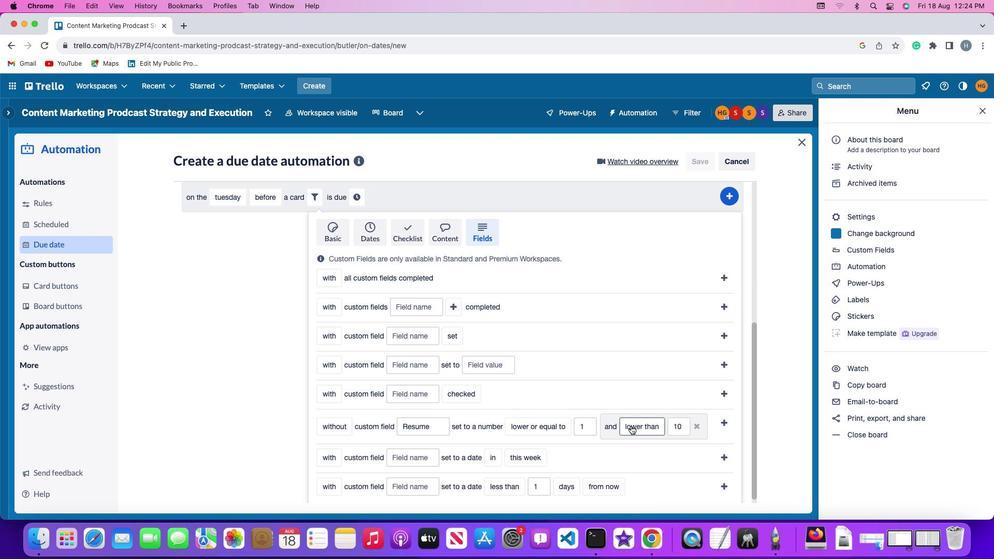 
Action: Mouse moved to (639, 366)
Screenshot: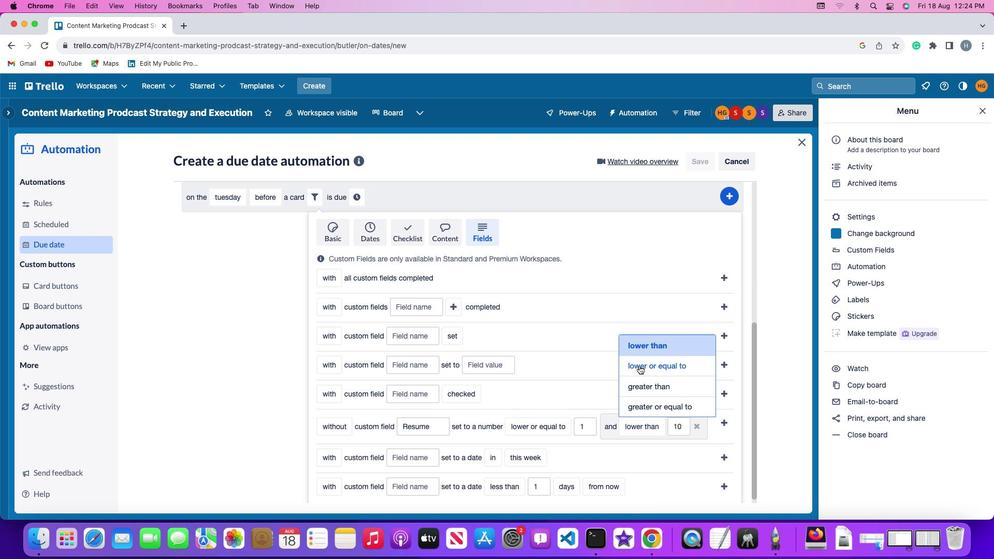 
Action: Mouse pressed left at (639, 366)
Screenshot: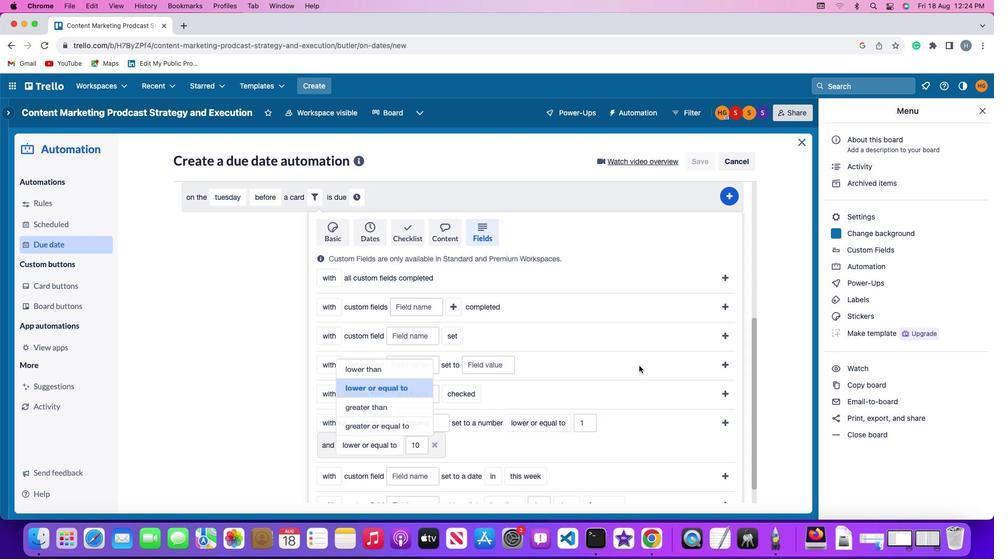 
Action: Mouse moved to (421, 446)
Screenshot: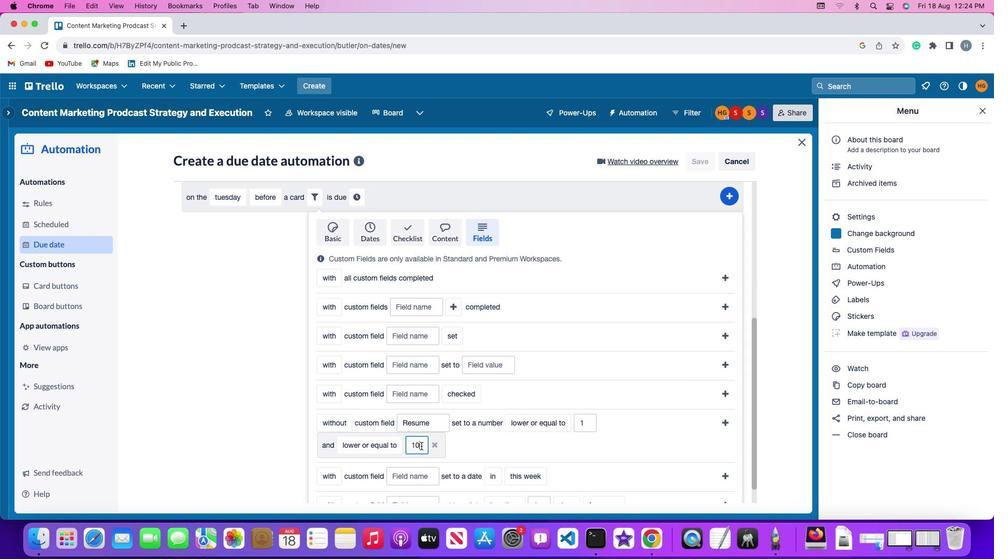 
Action: Mouse pressed left at (421, 446)
Screenshot: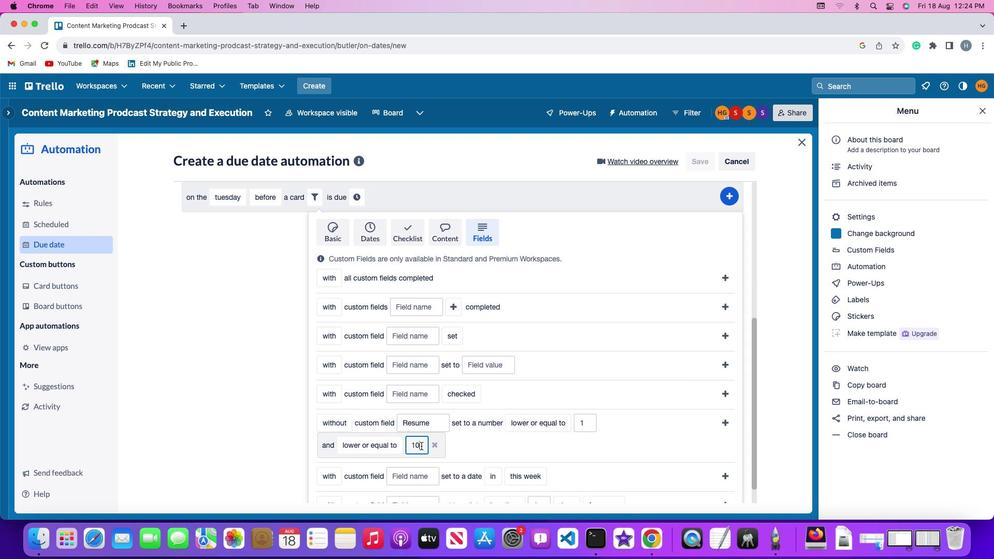 
Action: Key pressed Key.backspaceKey.backspace'1''0'
Screenshot: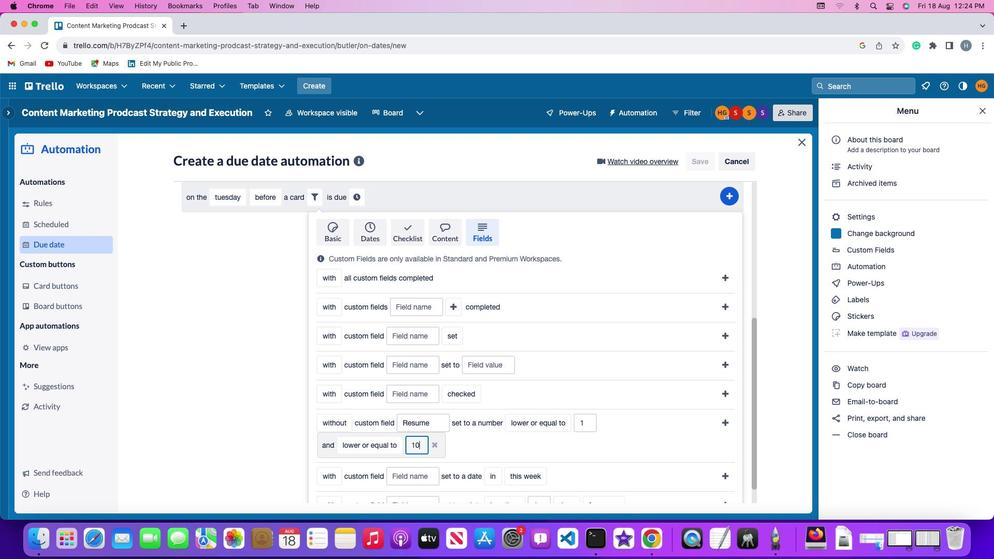 
Action: Mouse moved to (725, 422)
Screenshot: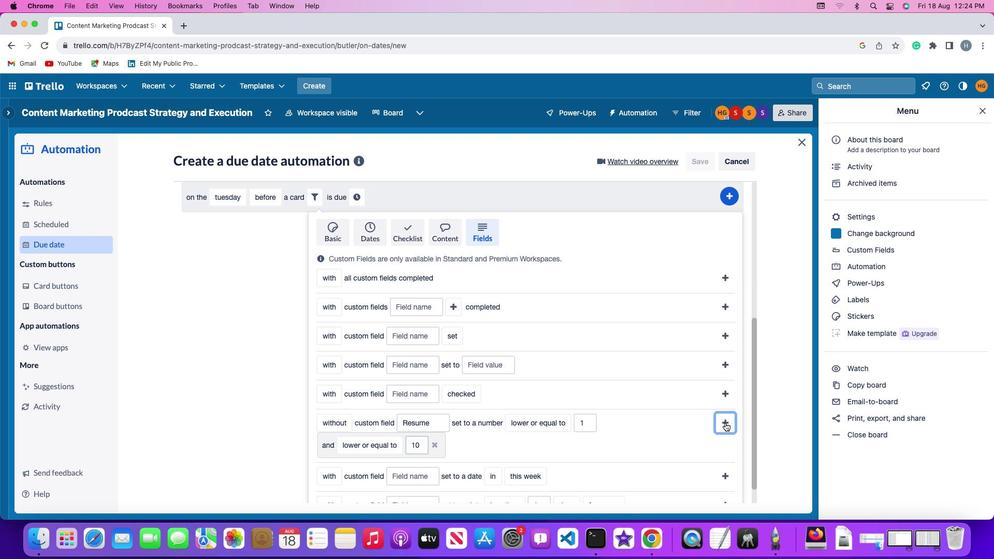 
Action: Mouse pressed left at (725, 422)
Screenshot: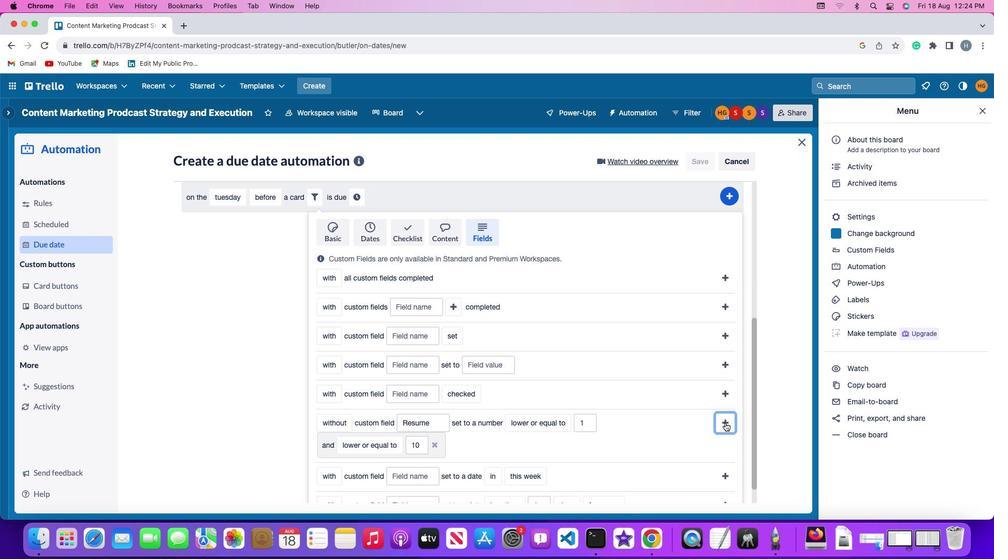 
Action: Mouse moved to (676, 449)
Screenshot: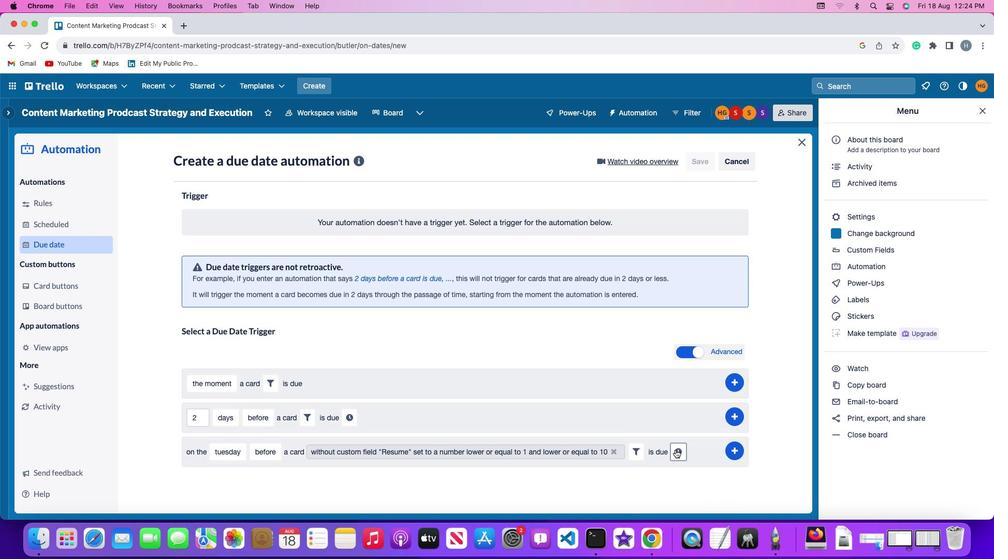 
Action: Mouse pressed left at (676, 449)
Screenshot: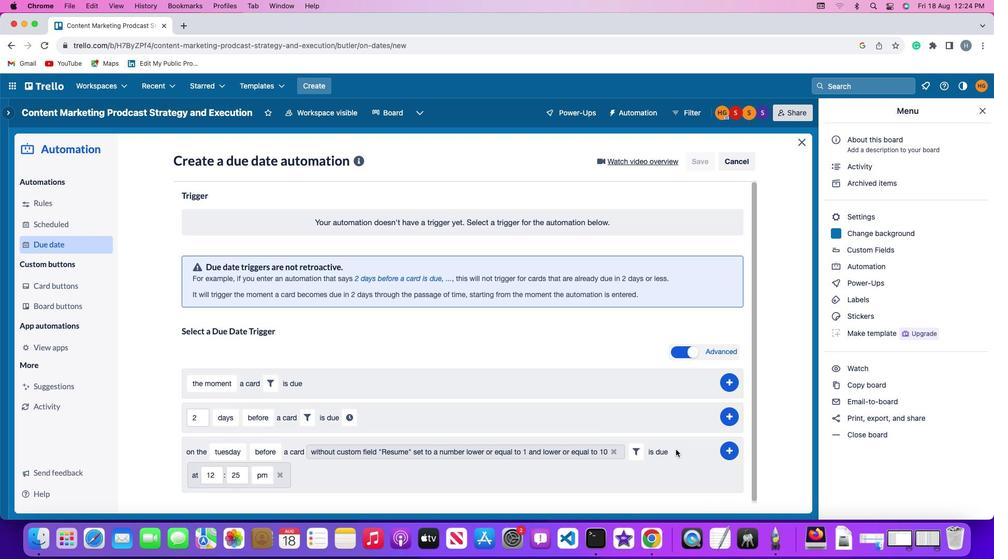 
Action: Mouse moved to (215, 476)
Screenshot: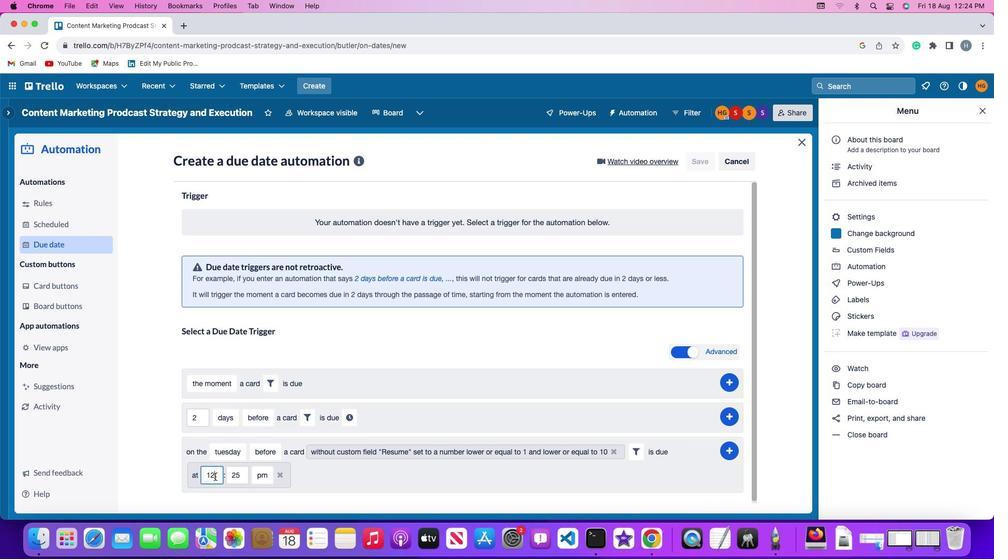 
Action: Mouse pressed left at (215, 476)
Screenshot: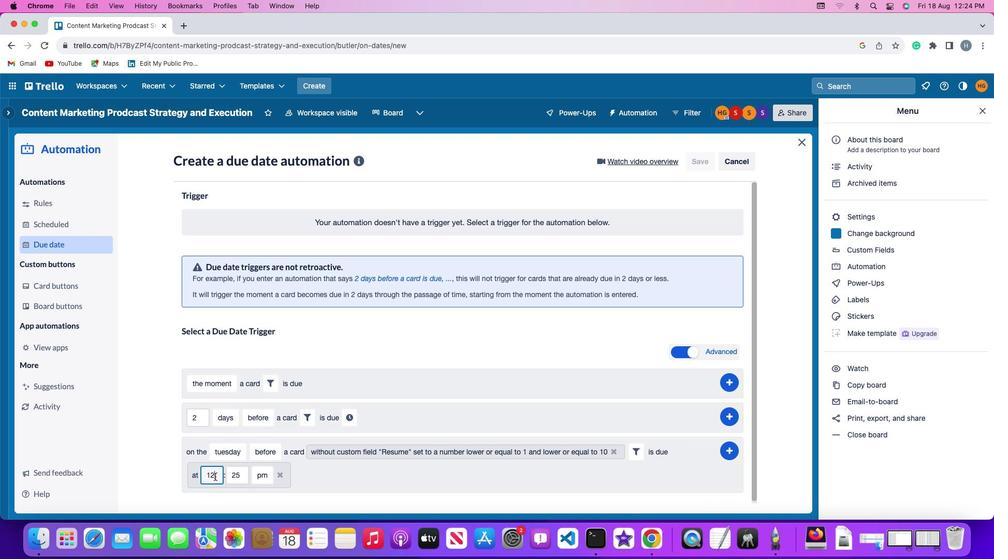 
Action: Mouse moved to (215, 476)
Screenshot: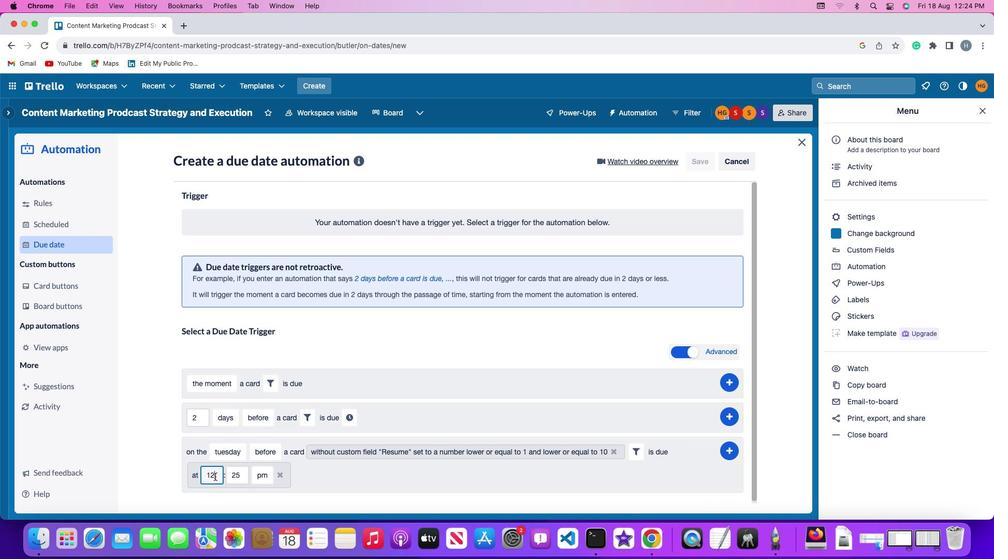 
Action: Key pressed Key.backspace
Screenshot: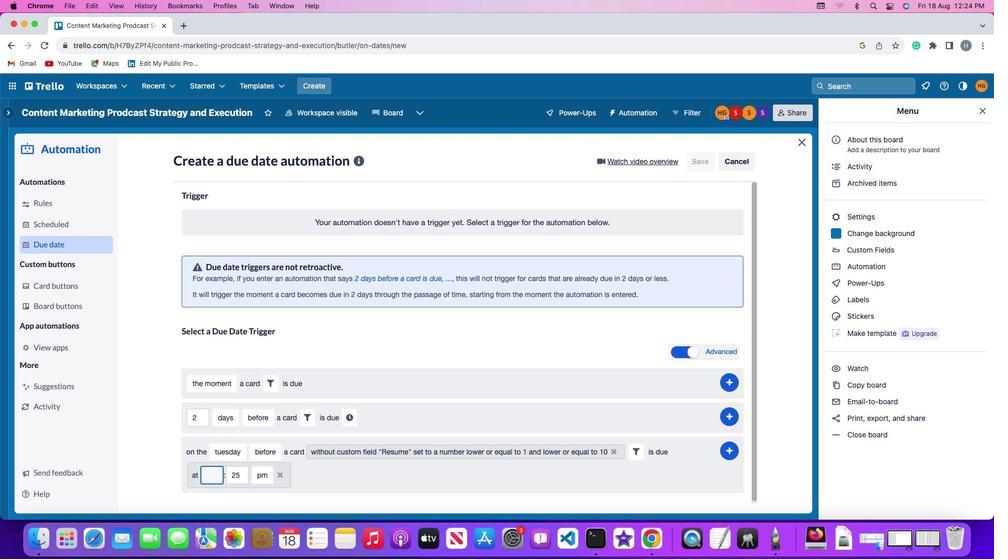 
Action: Mouse moved to (215, 476)
Screenshot: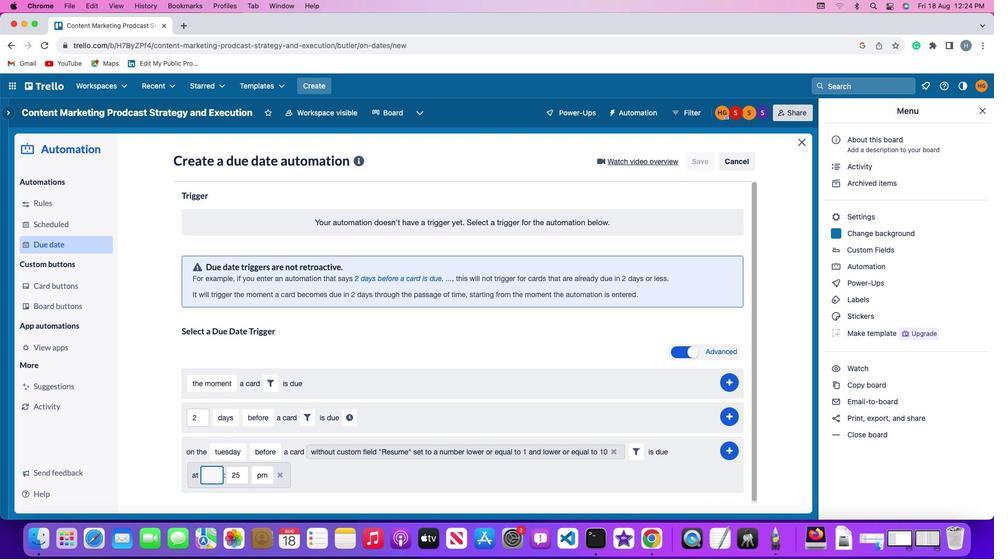 
Action: Key pressed Key.backspace'1'
Screenshot: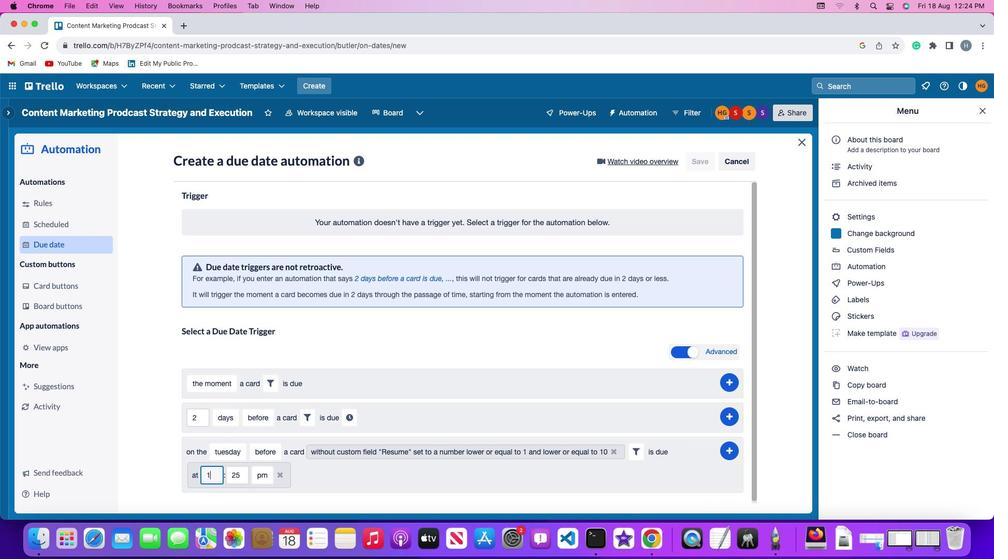 
Action: Mouse moved to (215, 476)
Screenshot: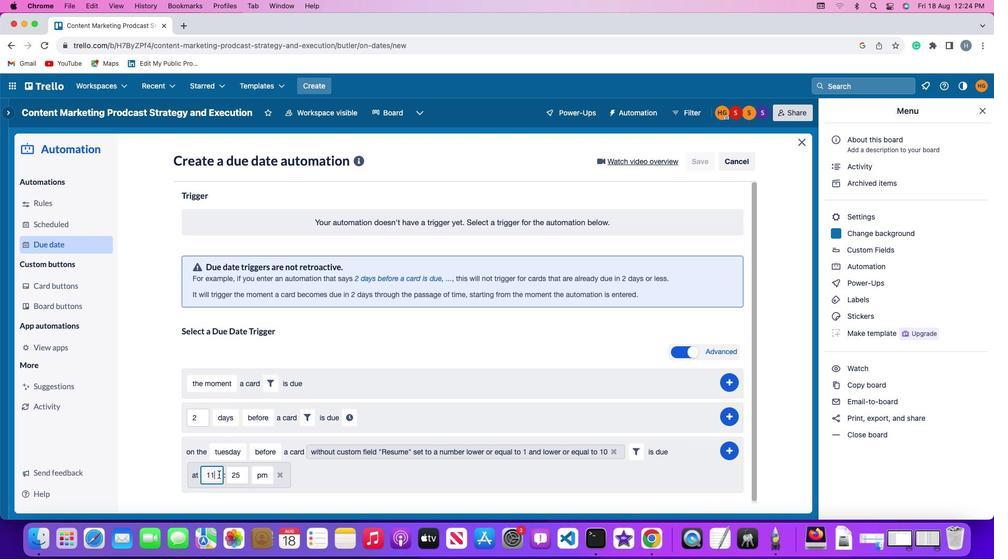 
Action: Key pressed '1'
Screenshot: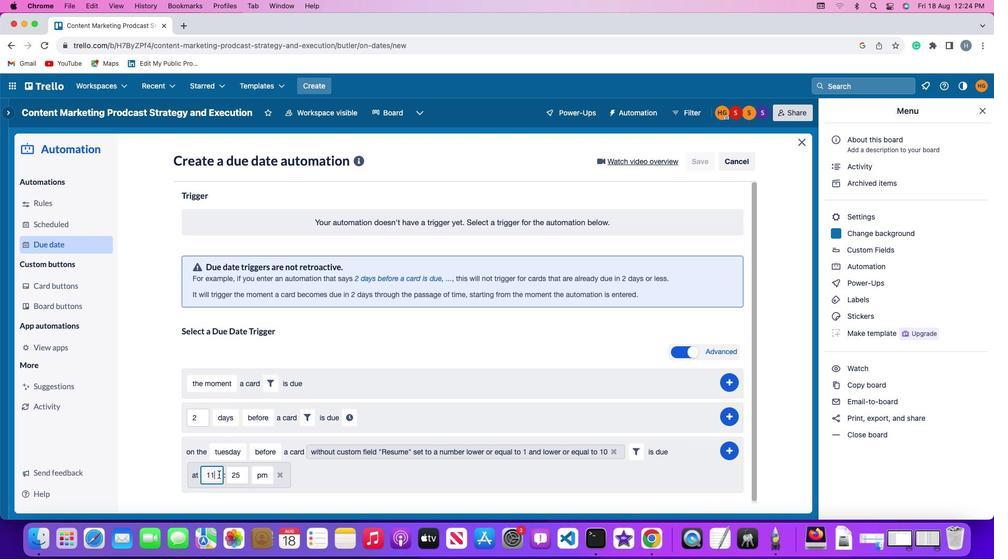 
Action: Mouse moved to (236, 472)
Screenshot: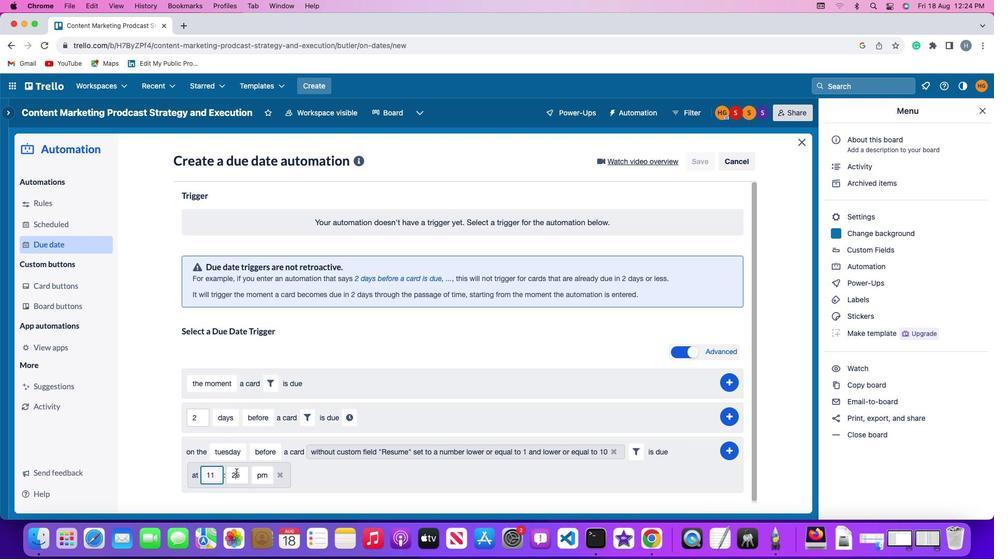 
Action: Mouse pressed left at (236, 472)
Screenshot: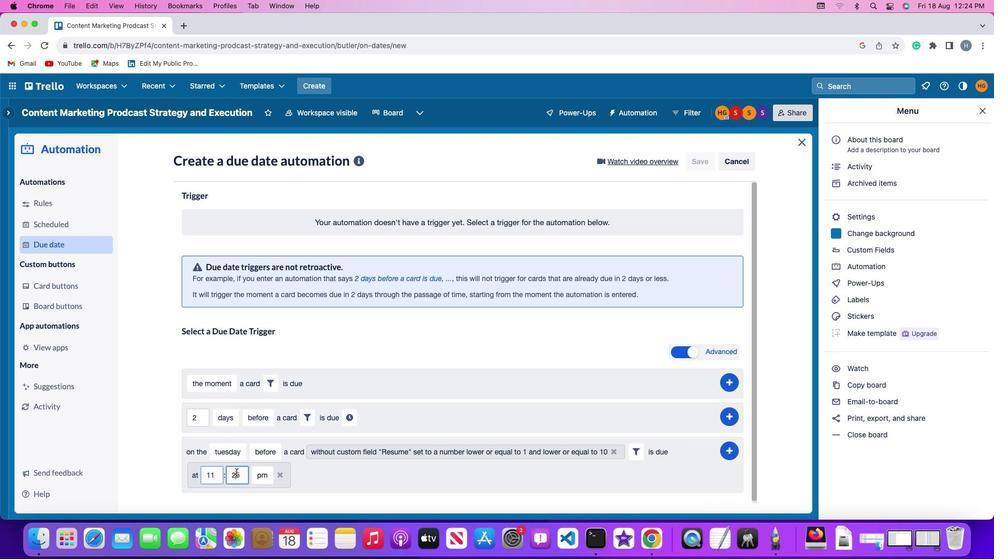 
Action: Mouse moved to (237, 472)
Screenshot: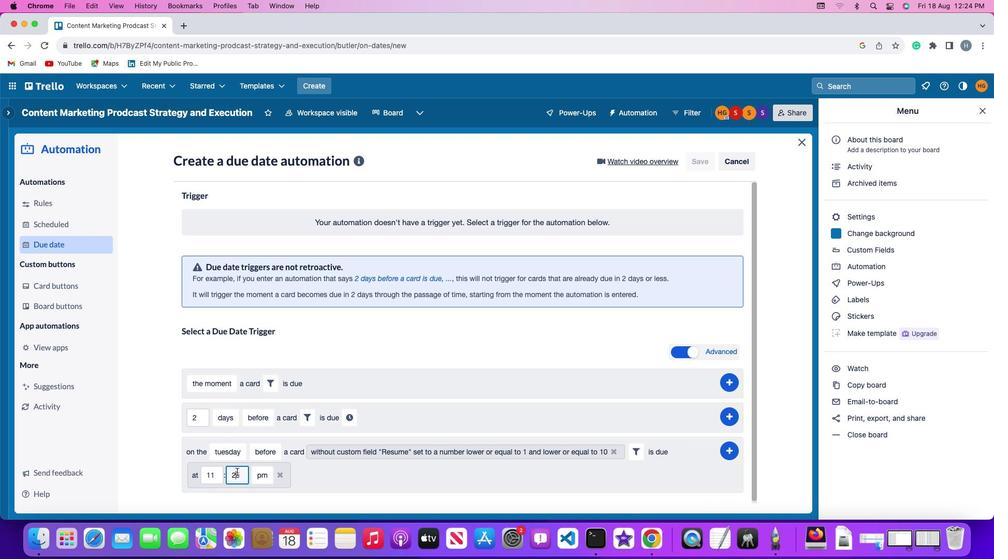 
Action: Key pressed Key.rightKey.backspaceKey.backspace
Screenshot: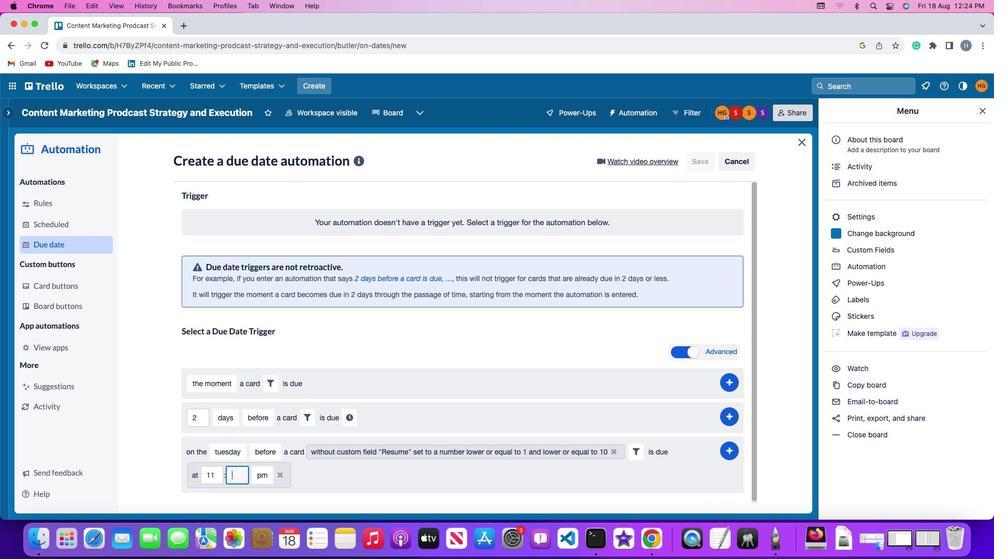 
Action: Mouse moved to (237, 471)
Screenshot: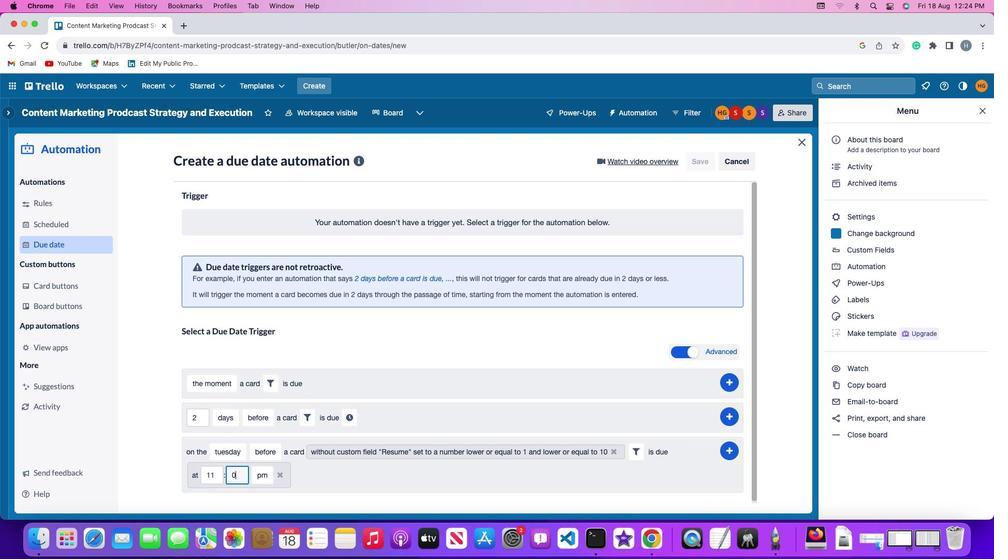 
Action: Key pressed '0''0'
Screenshot: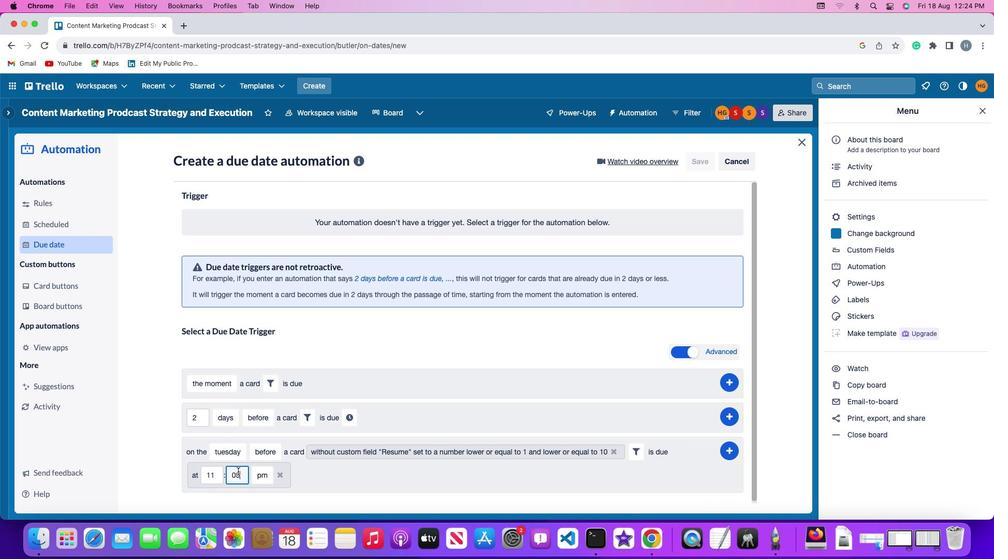 
Action: Mouse moved to (262, 471)
Screenshot: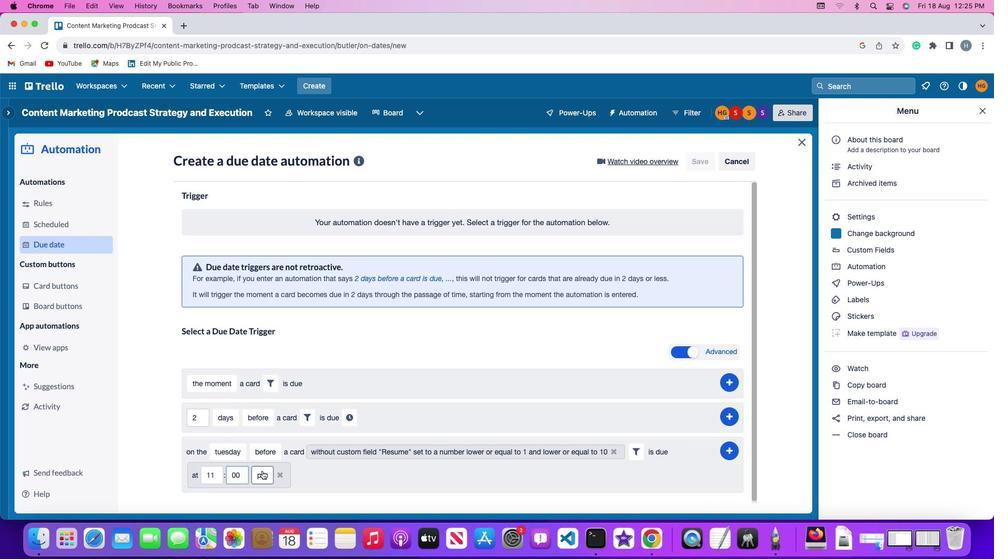 
Action: Mouse pressed left at (262, 471)
Screenshot: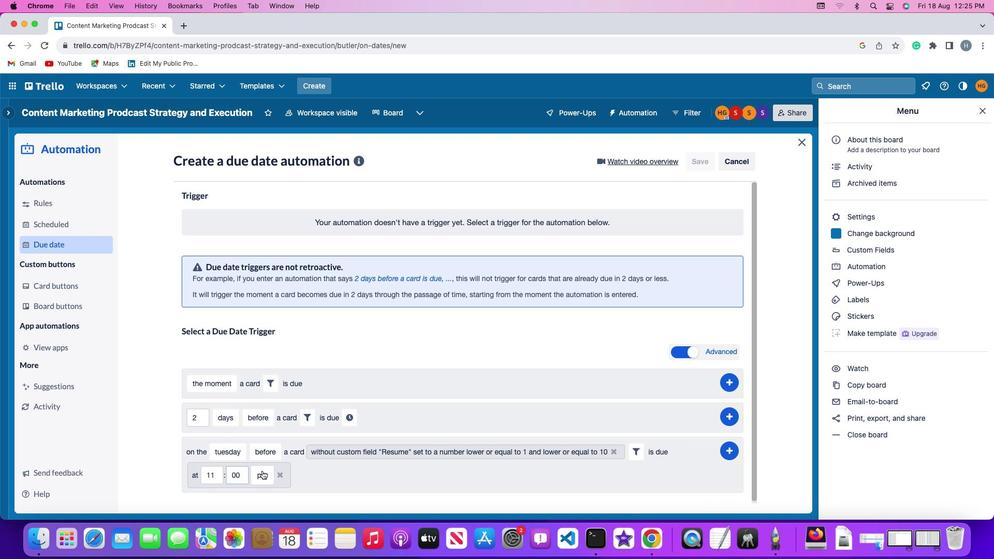 
Action: Mouse moved to (265, 433)
Screenshot: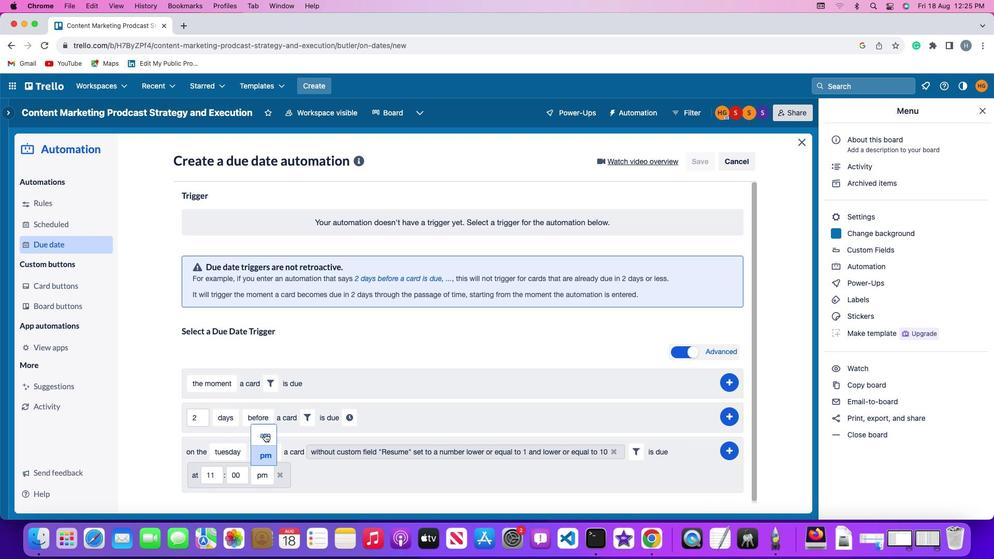 
Action: Mouse pressed left at (265, 433)
Screenshot: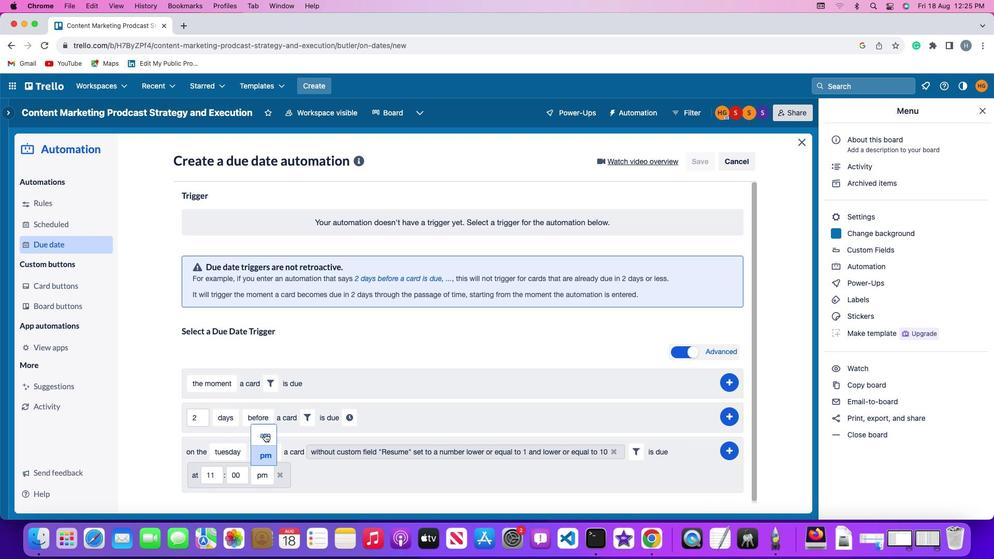 
Action: Mouse moved to (731, 448)
Screenshot: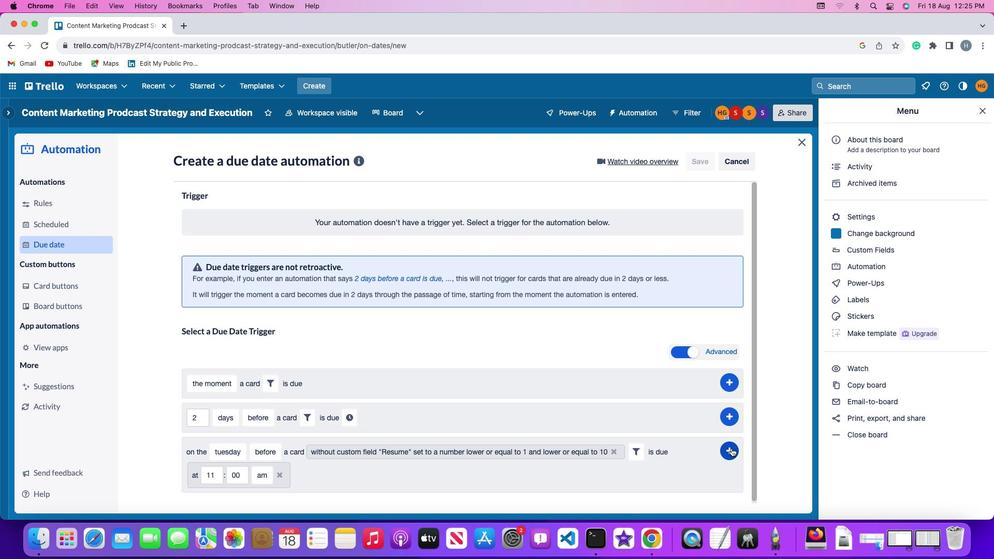 
Action: Mouse pressed left at (731, 448)
Screenshot: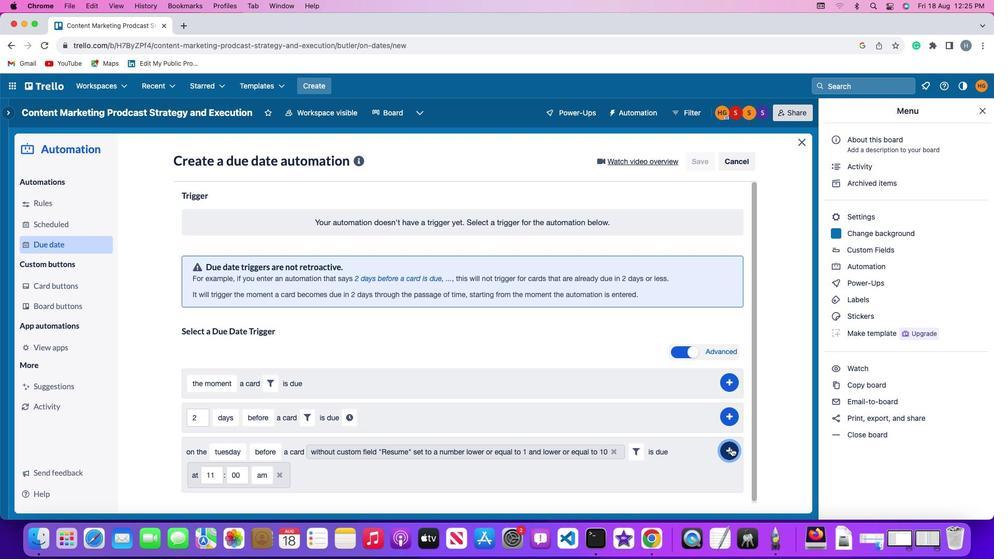 
Action: Mouse moved to (770, 384)
Screenshot: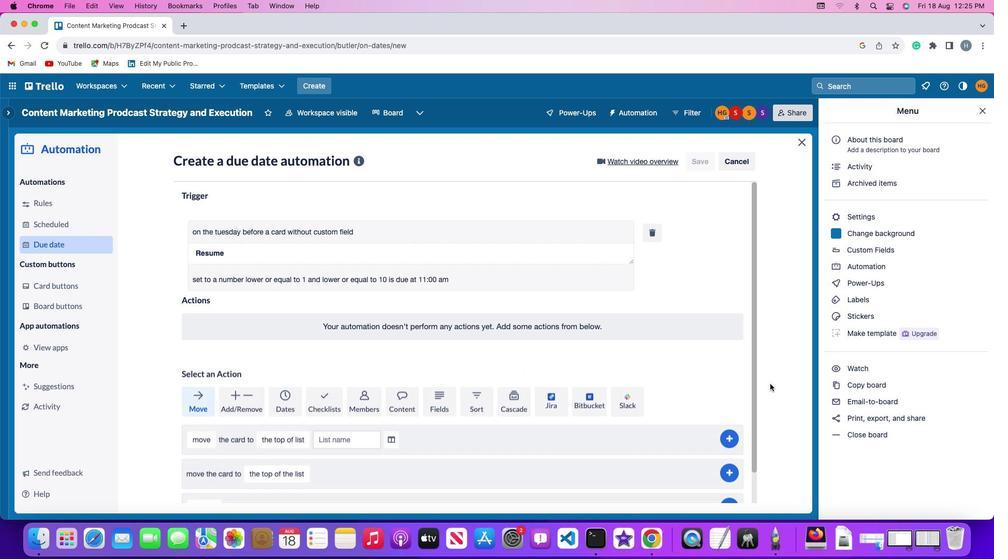 
